 Task: Find connections with filter location Barika with filter topic #Entrepreneurwith filter profile language English with filter current company Punj Lloyd Limited with filter school Vignan's University with filter industry Zoos and Botanical Gardens with filter service category Nature Photography with filter keywords title Motion Picture Director
Action: Mouse moved to (507, 65)
Screenshot: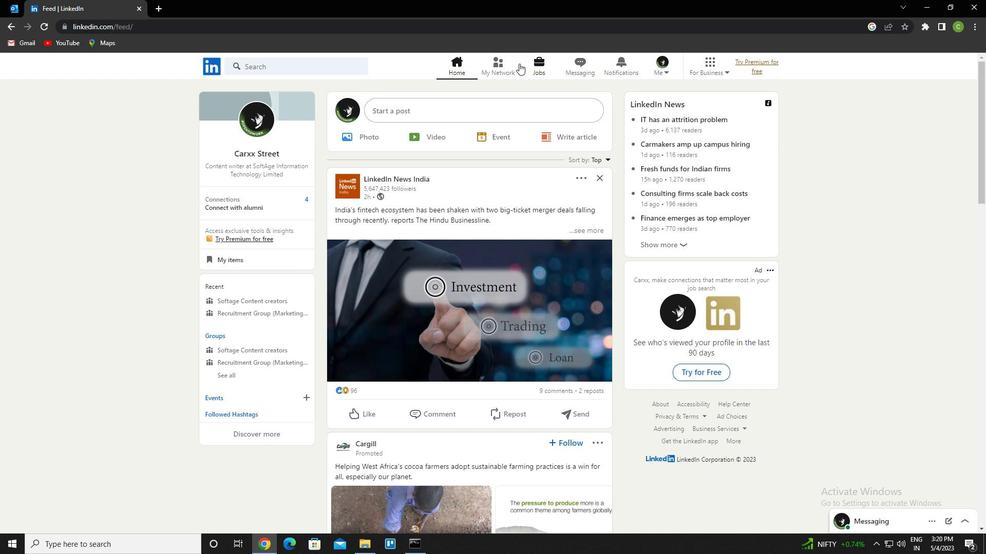 
Action: Mouse pressed left at (507, 65)
Screenshot: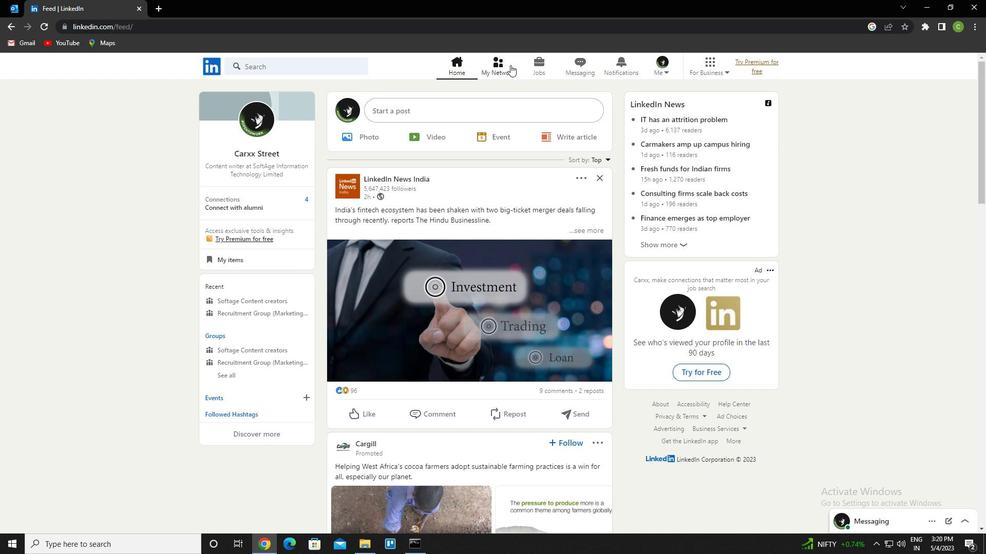 
Action: Mouse moved to (272, 128)
Screenshot: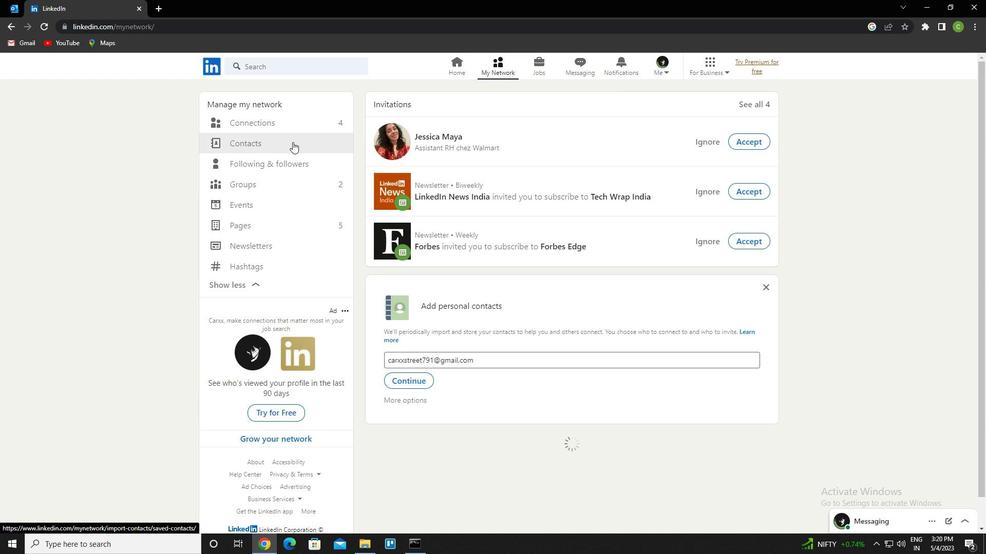 
Action: Mouse pressed left at (272, 128)
Screenshot: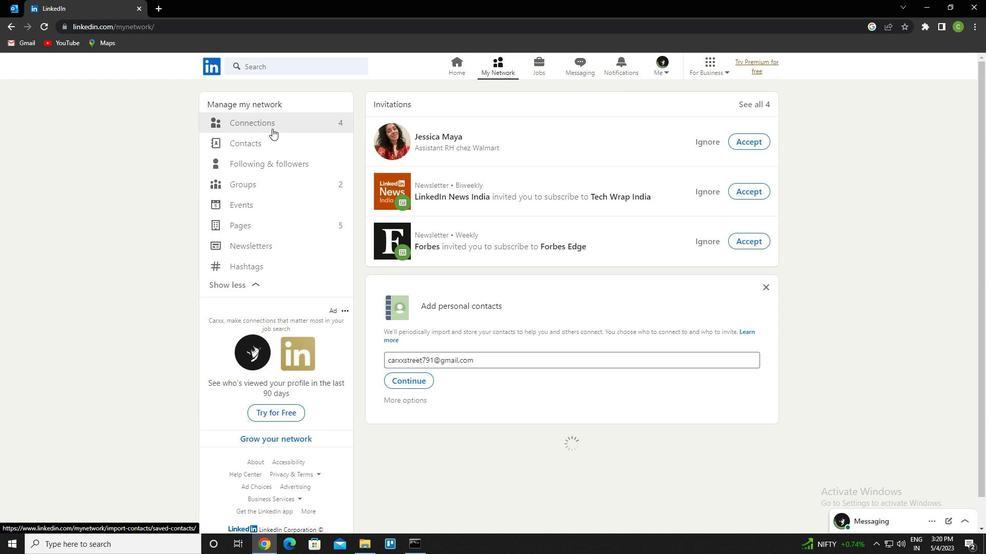 
Action: Mouse moved to (281, 129)
Screenshot: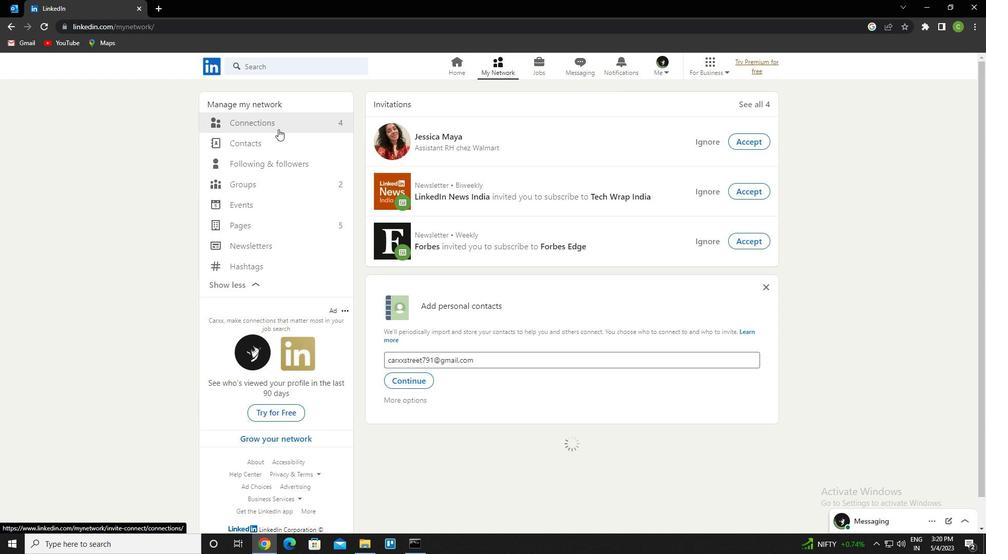 
Action: Mouse pressed left at (281, 129)
Screenshot: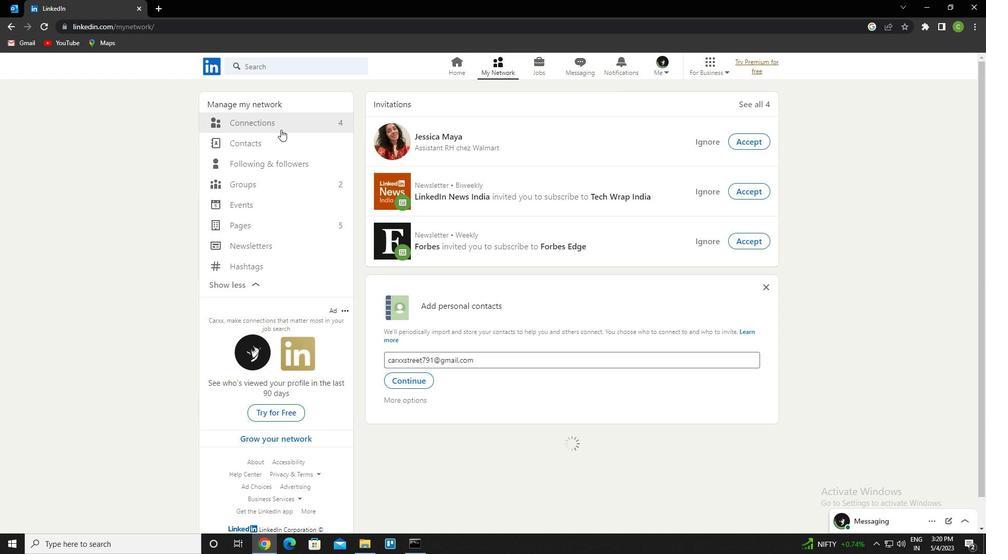 
Action: Mouse moved to (317, 129)
Screenshot: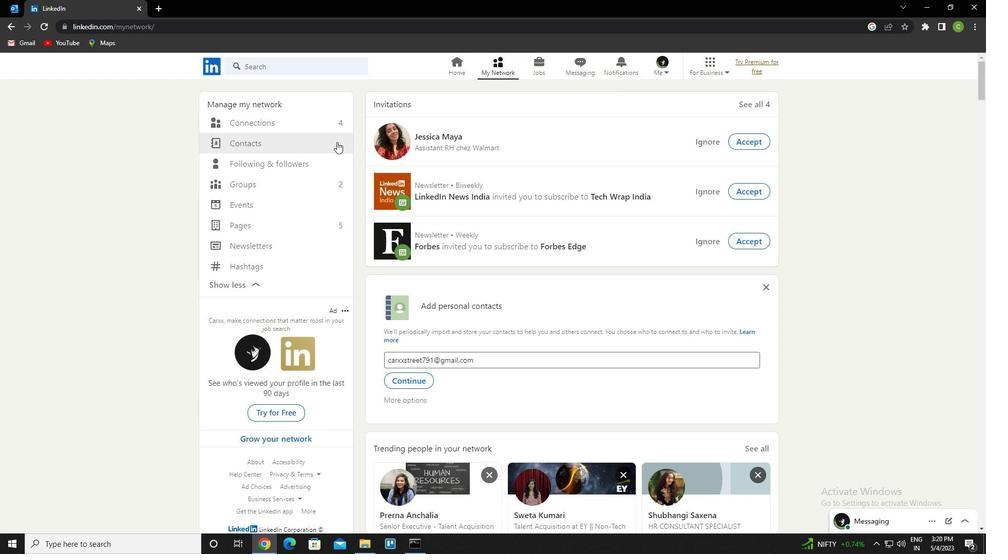 
Action: Mouse pressed left at (317, 129)
Screenshot: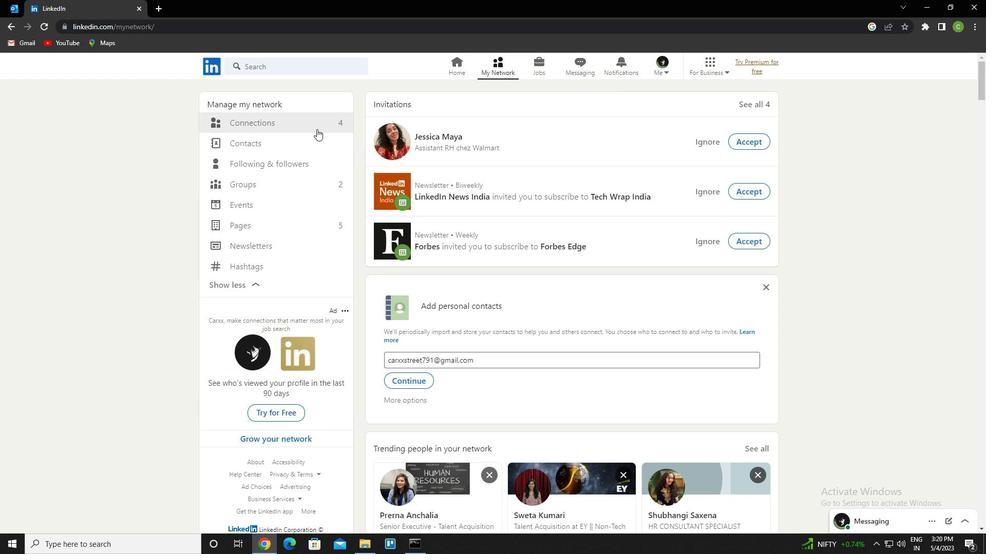 
Action: Mouse moved to (322, 127)
Screenshot: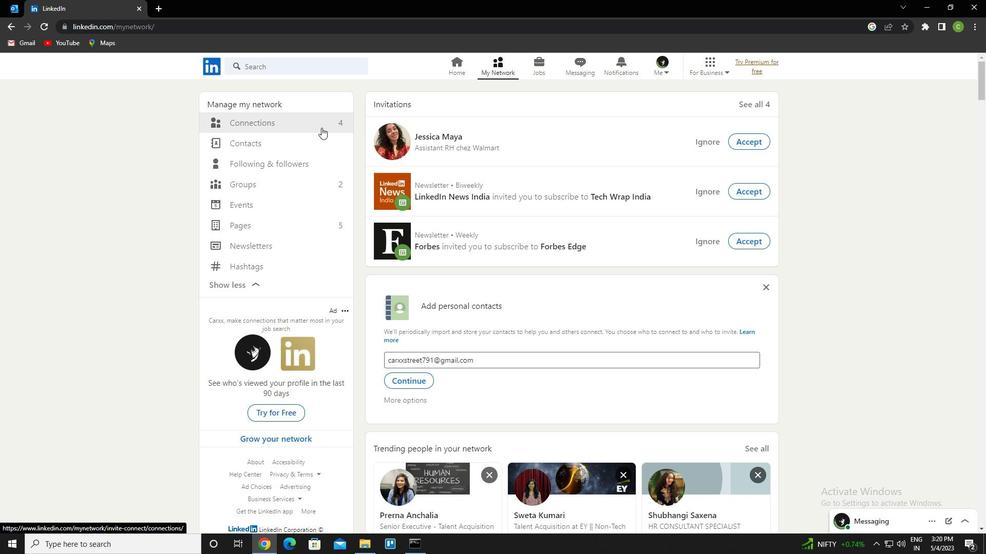 
Action: Mouse pressed left at (322, 127)
Screenshot: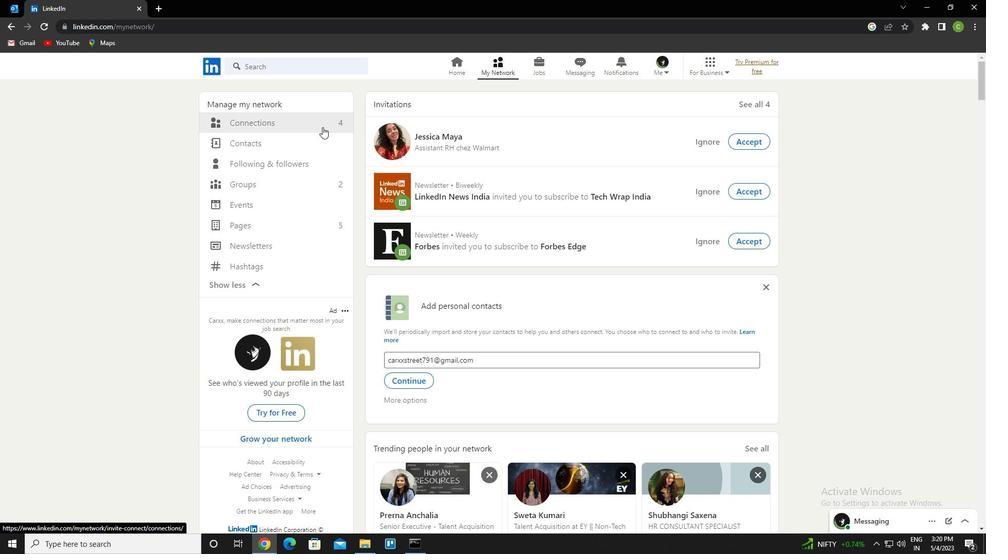 
Action: Mouse moved to (586, 128)
Screenshot: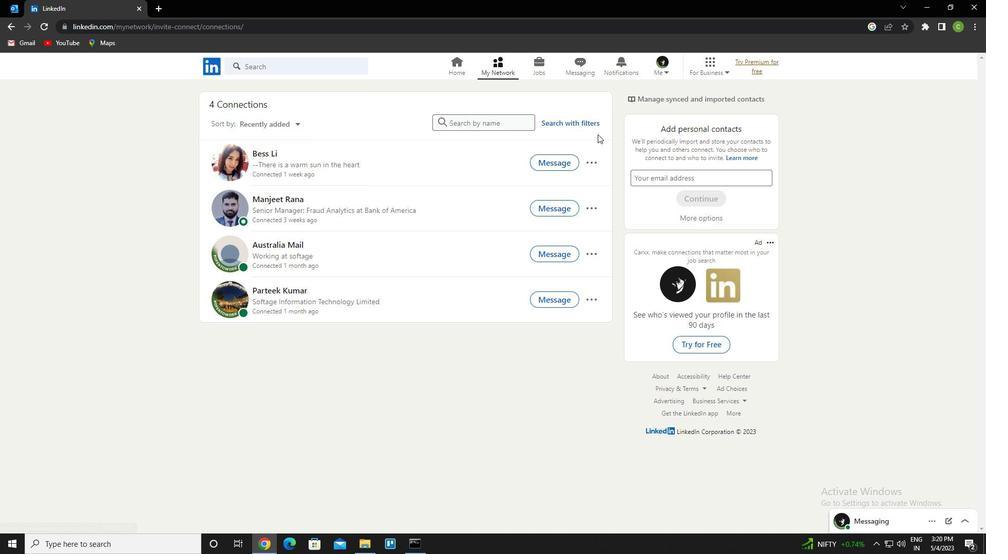 
Action: Mouse pressed left at (586, 128)
Screenshot: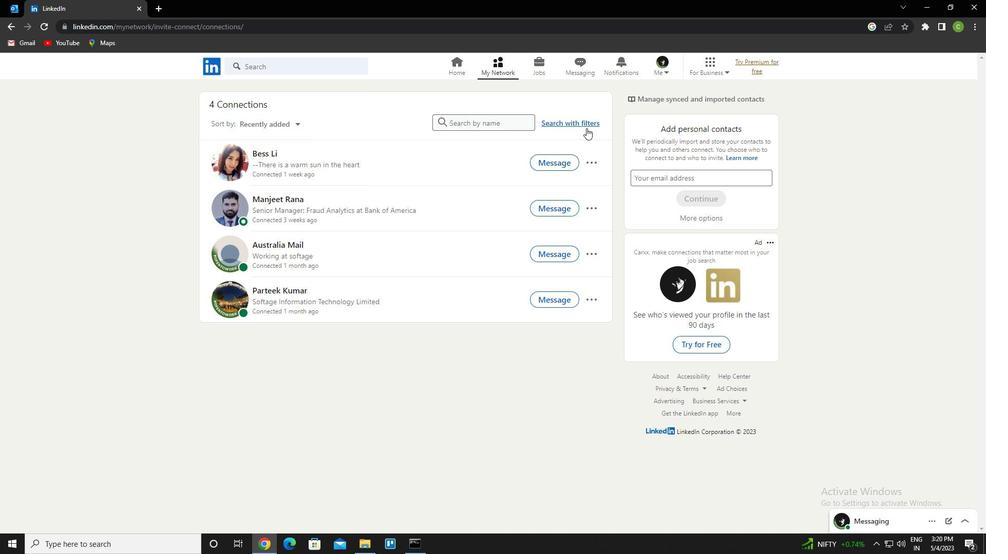 
Action: Mouse moved to (529, 97)
Screenshot: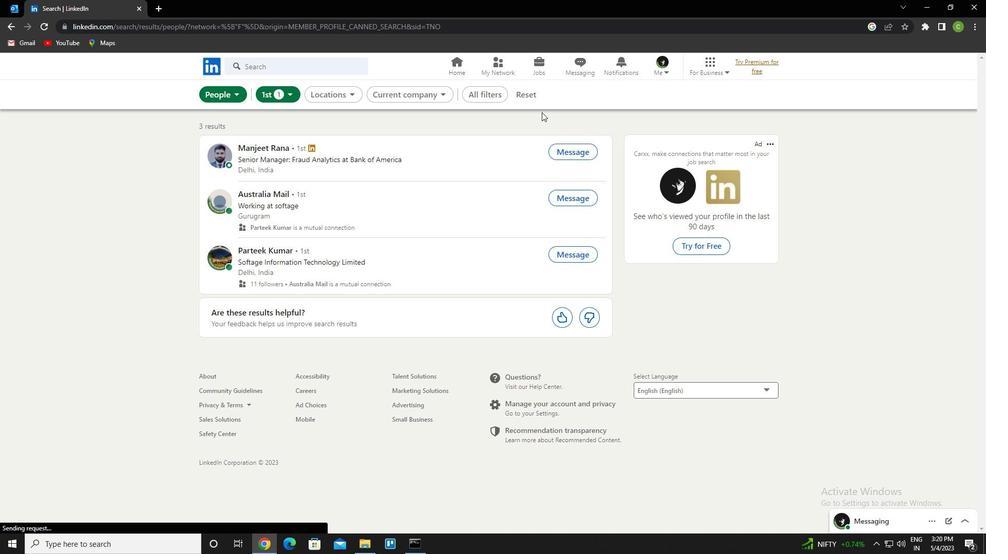 
Action: Mouse pressed left at (529, 97)
Screenshot: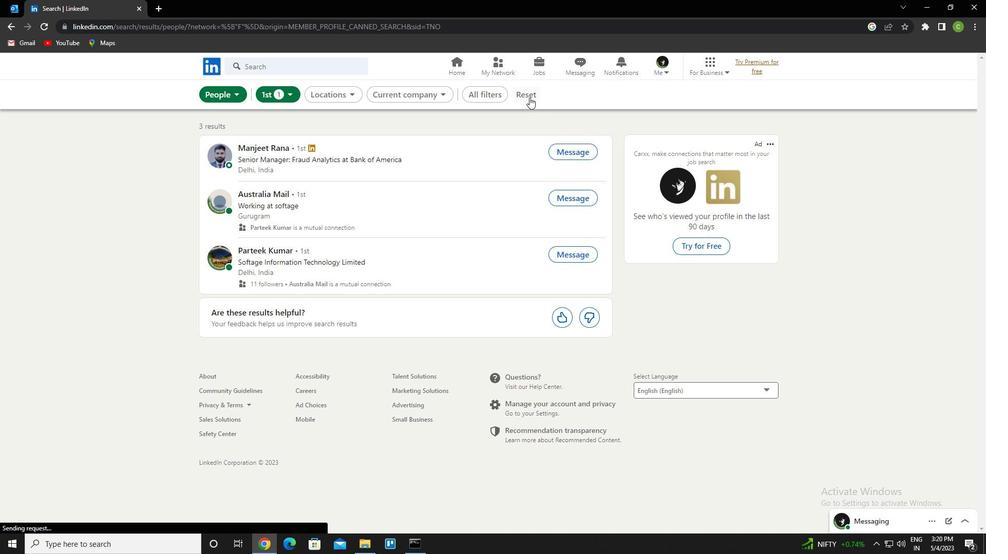 
Action: Mouse moved to (519, 100)
Screenshot: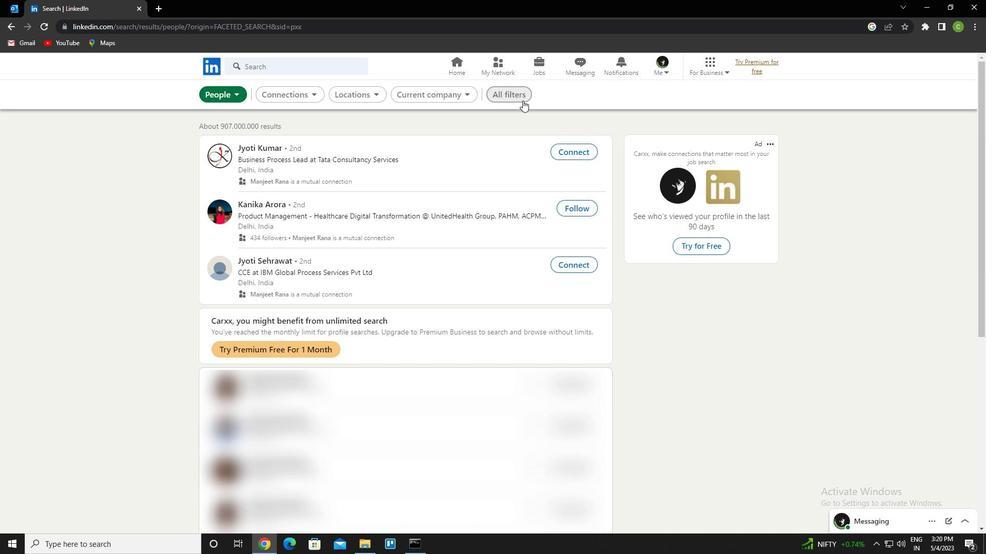 
Action: Mouse pressed left at (519, 100)
Screenshot: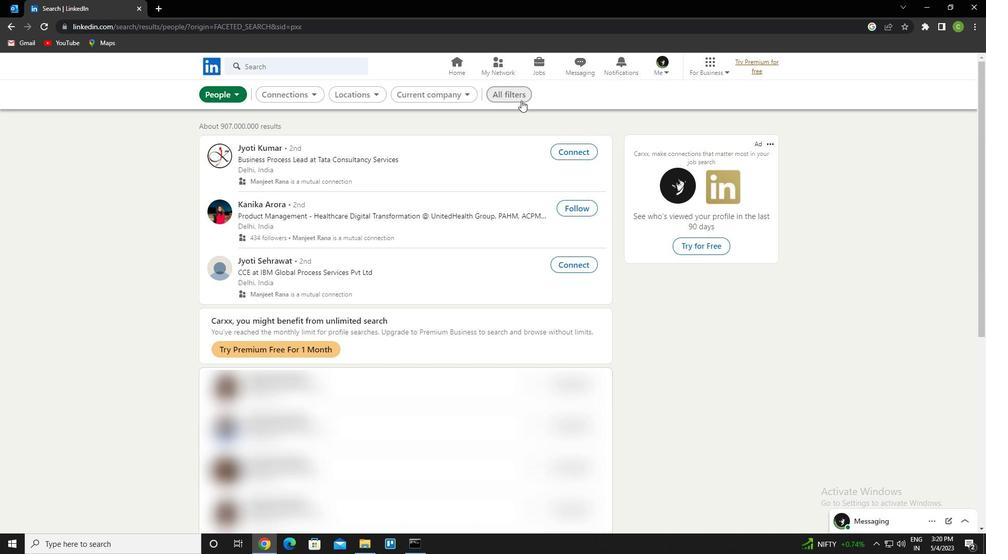 
Action: Mouse moved to (778, 263)
Screenshot: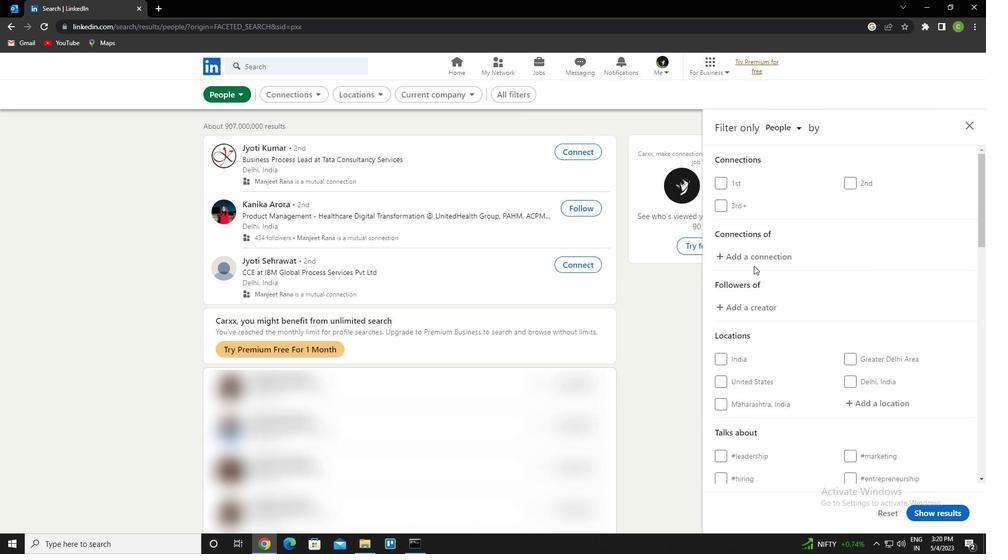 
Action: Mouse scrolled (778, 263) with delta (0, 0)
Screenshot: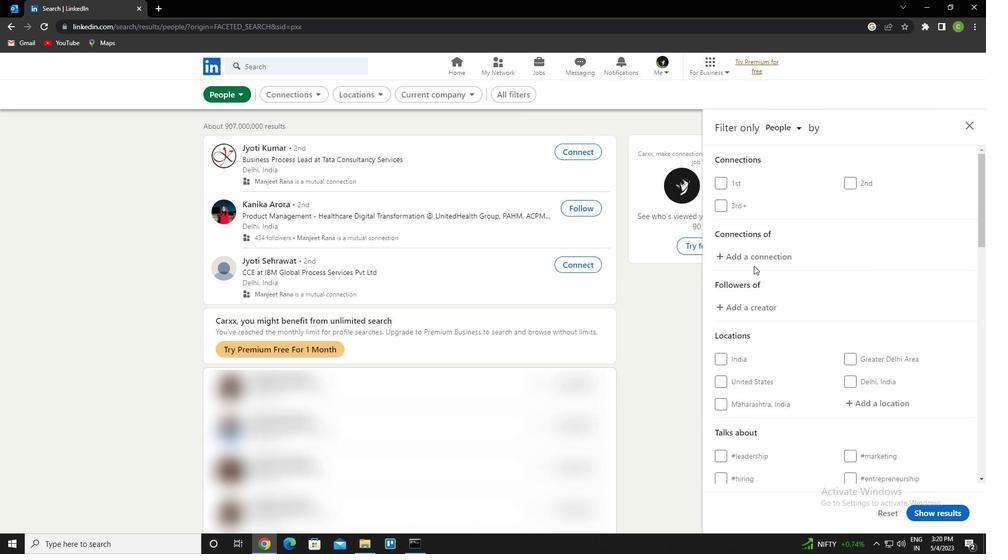 
Action: Mouse moved to (781, 262)
Screenshot: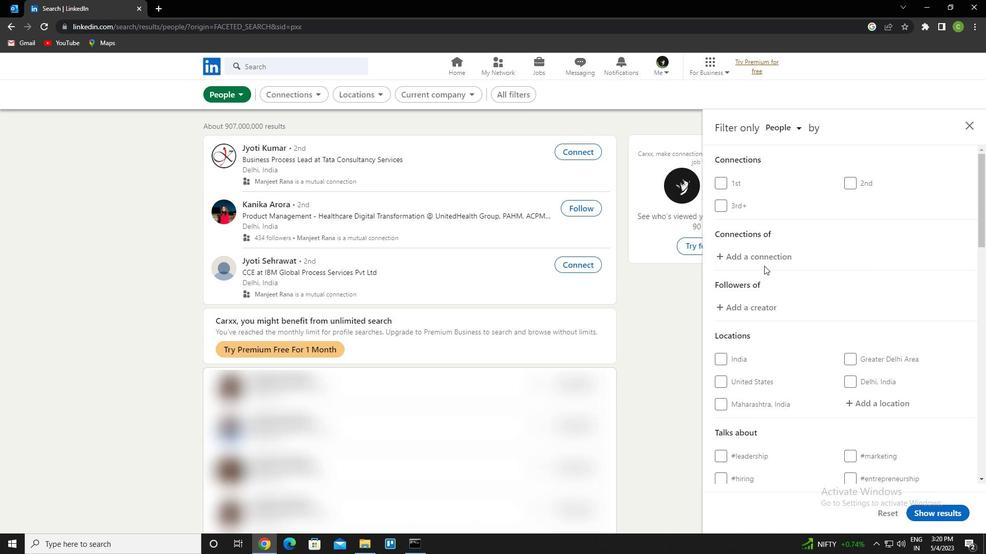 
Action: Mouse scrolled (781, 261) with delta (0, 0)
Screenshot: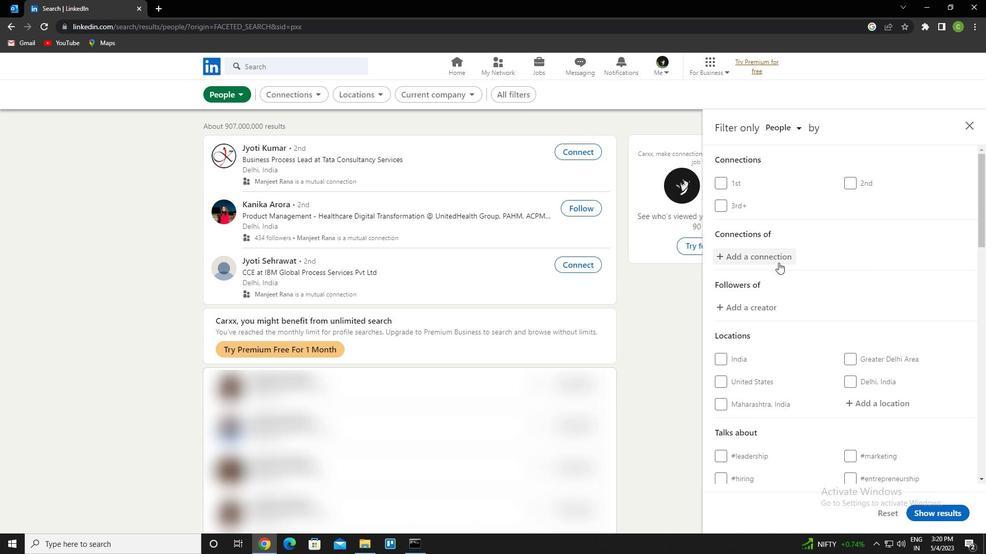 
Action: Mouse moved to (897, 301)
Screenshot: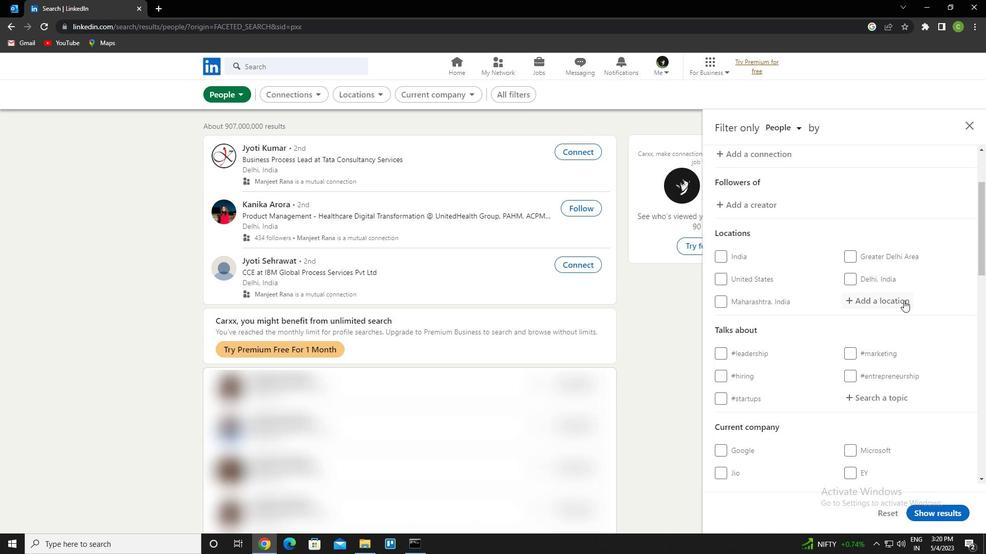 
Action: Mouse pressed left at (897, 301)
Screenshot: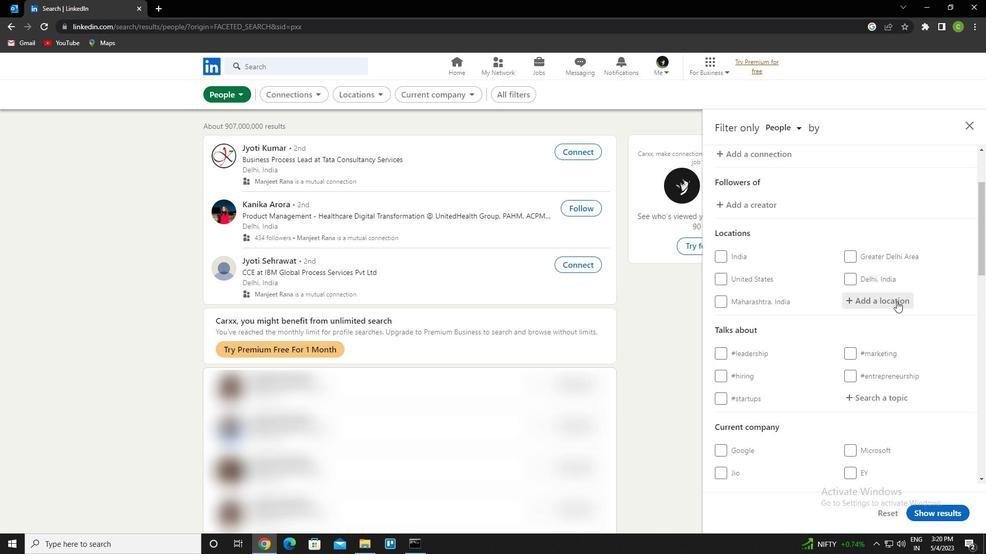 
Action: Key pressed <Key.caps_lock>b<Key.caps_lock>arika<Key.down><Key.enter>
Screenshot: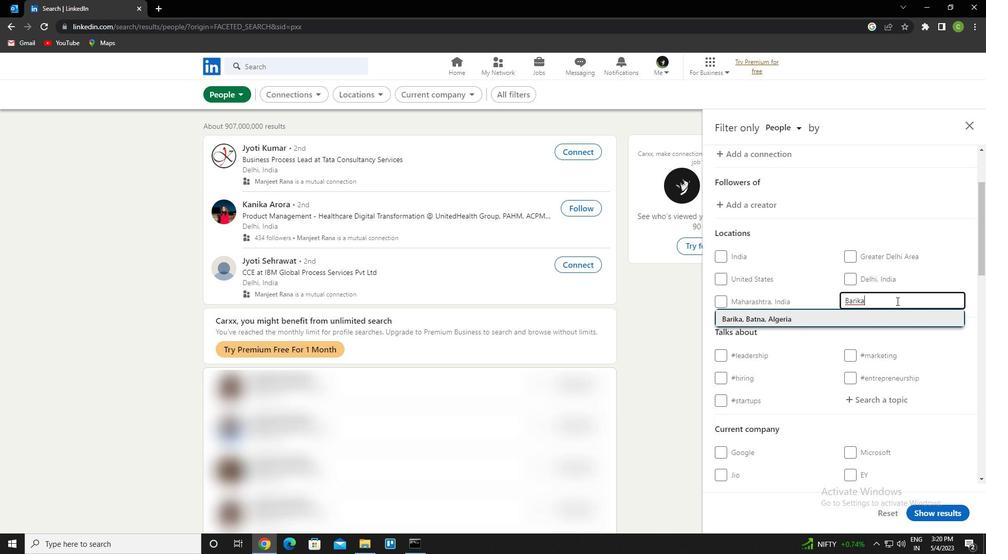 
Action: Mouse moved to (902, 304)
Screenshot: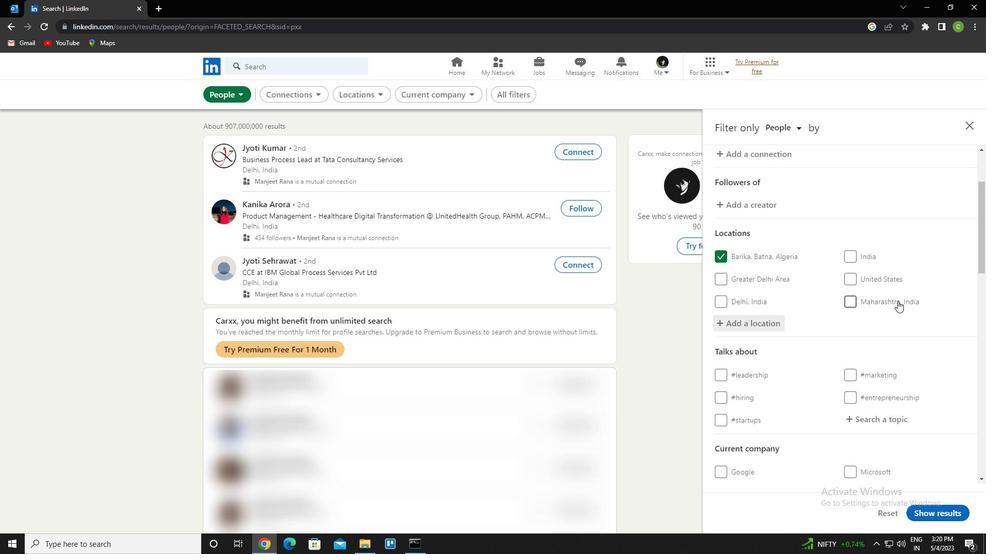 
Action: Mouse scrolled (902, 303) with delta (0, 0)
Screenshot: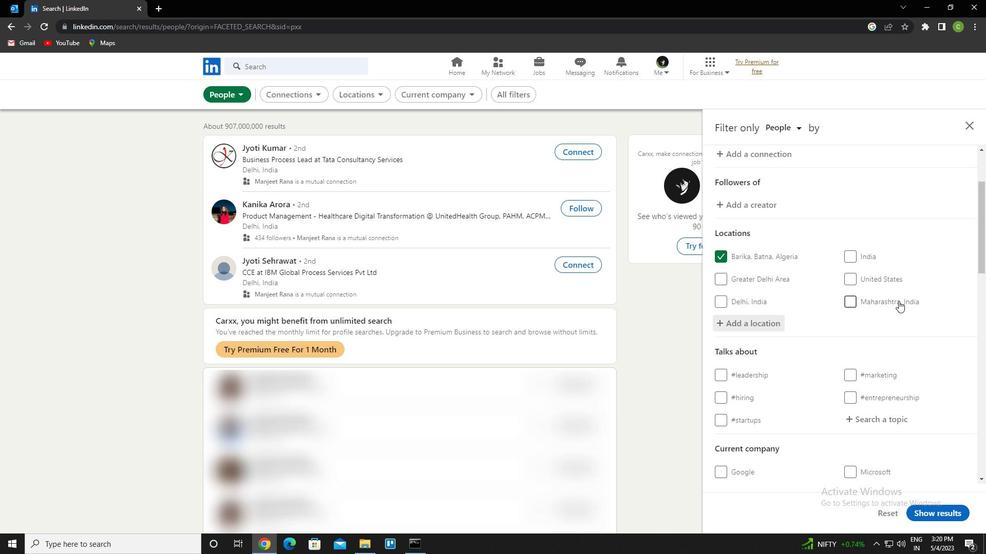 
Action: Mouse scrolled (902, 303) with delta (0, 0)
Screenshot: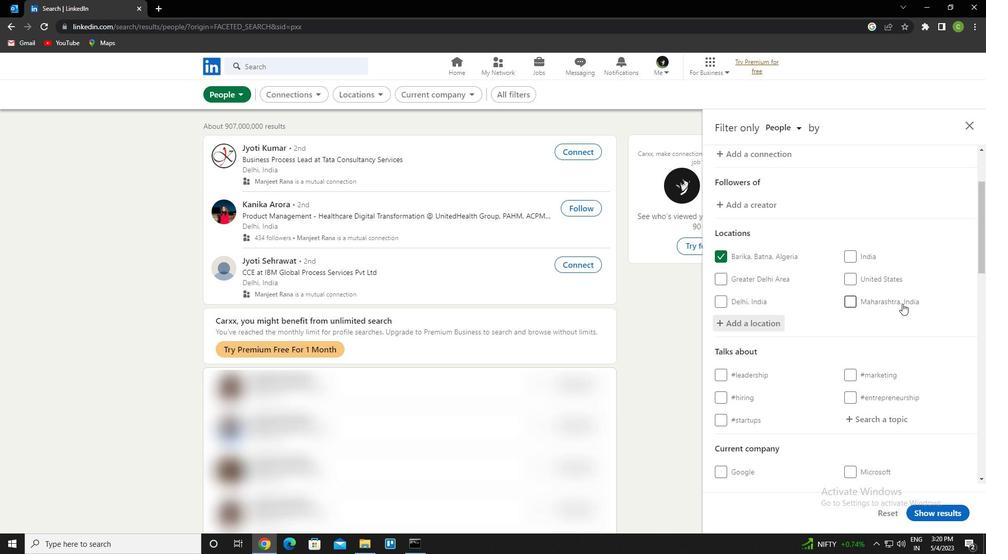 
Action: Mouse moved to (888, 313)
Screenshot: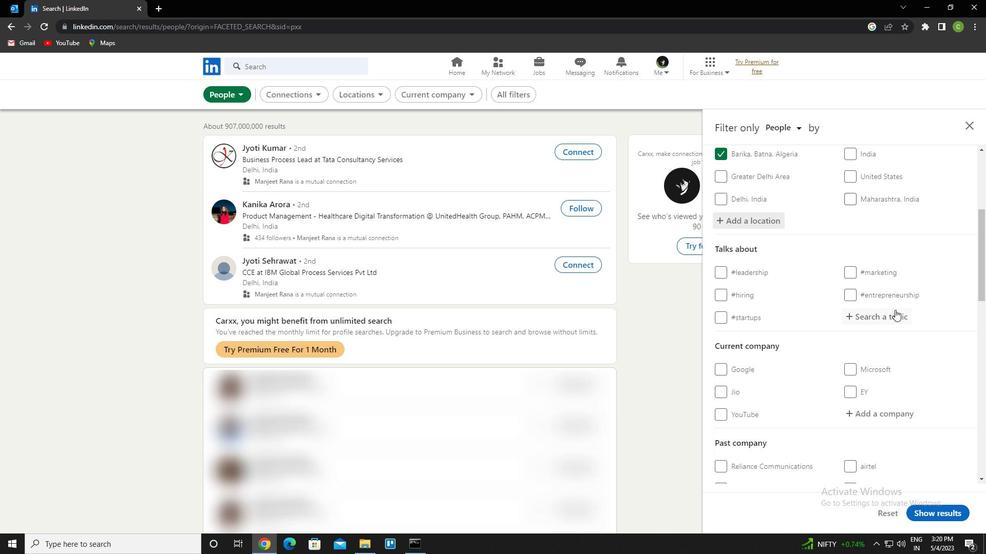 
Action: Mouse pressed left at (888, 313)
Screenshot: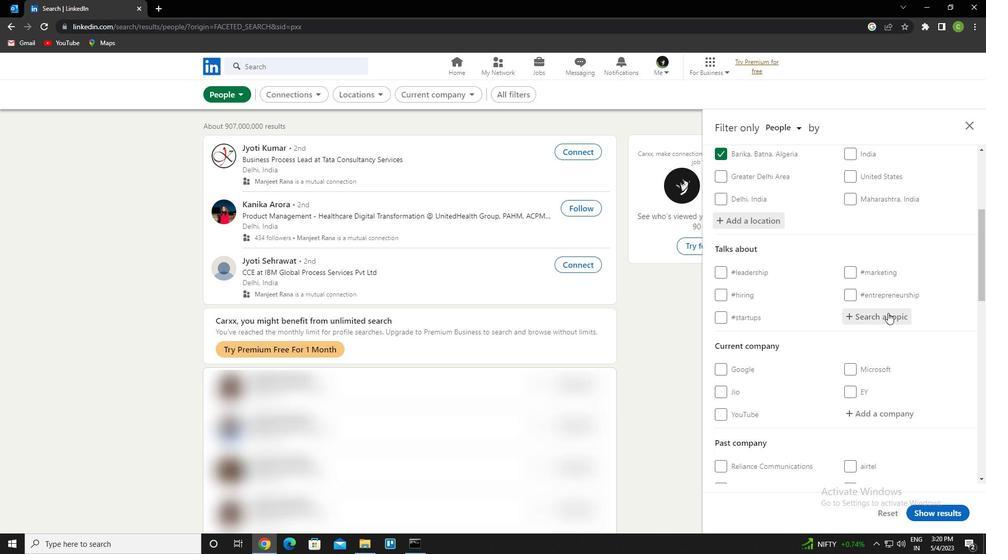 
Action: Key pressed entrepreneur<Key.down><Key.enter>
Screenshot: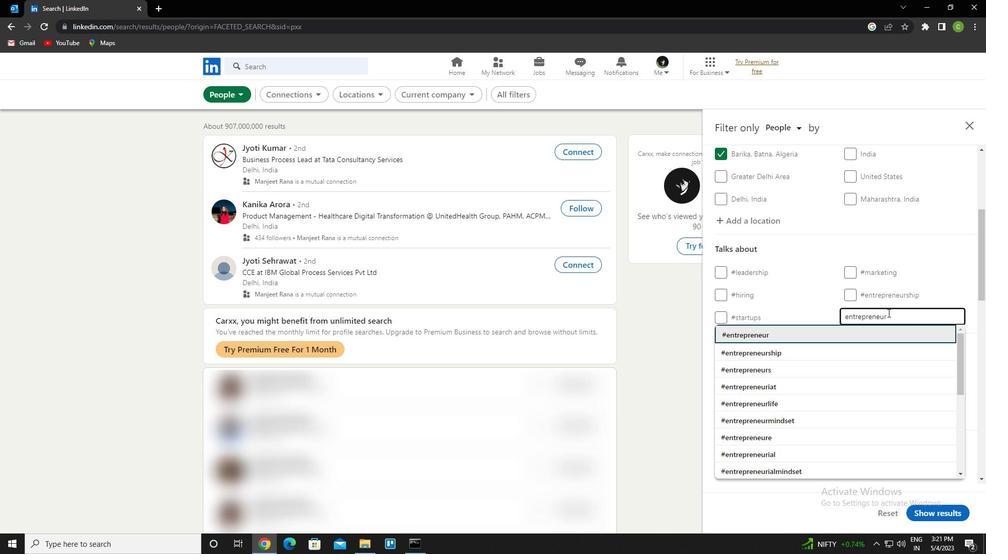 
Action: Mouse scrolled (888, 312) with delta (0, 0)
Screenshot: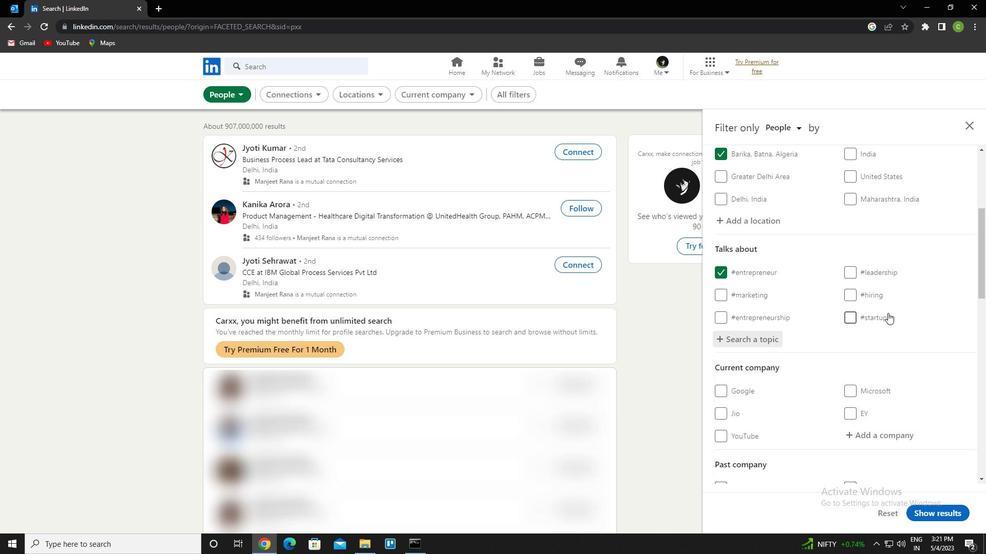 
Action: Mouse scrolled (888, 312) with delta (0, 0)
Screenshot: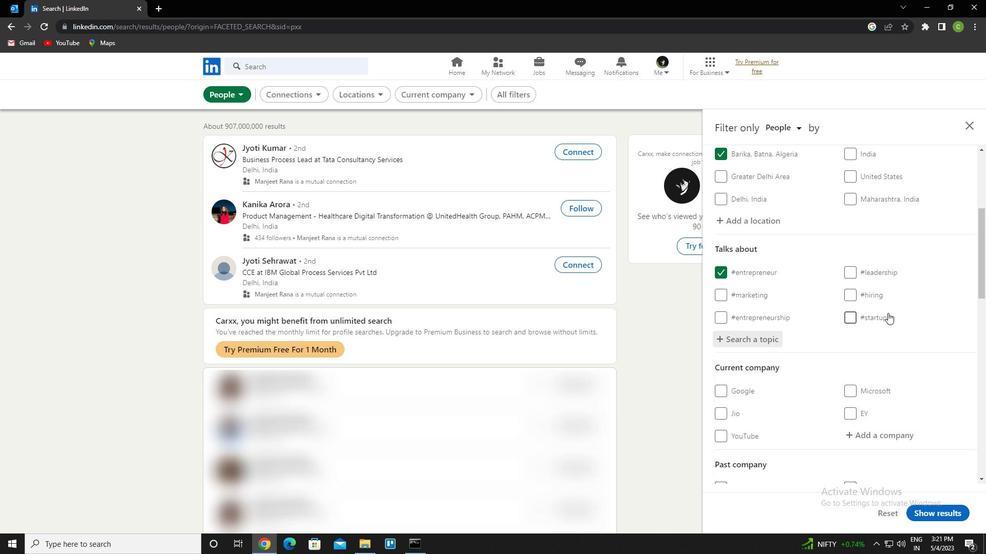 
Action: Mouse scrolled (888, 312) with delta (0, 0)
Screenshot: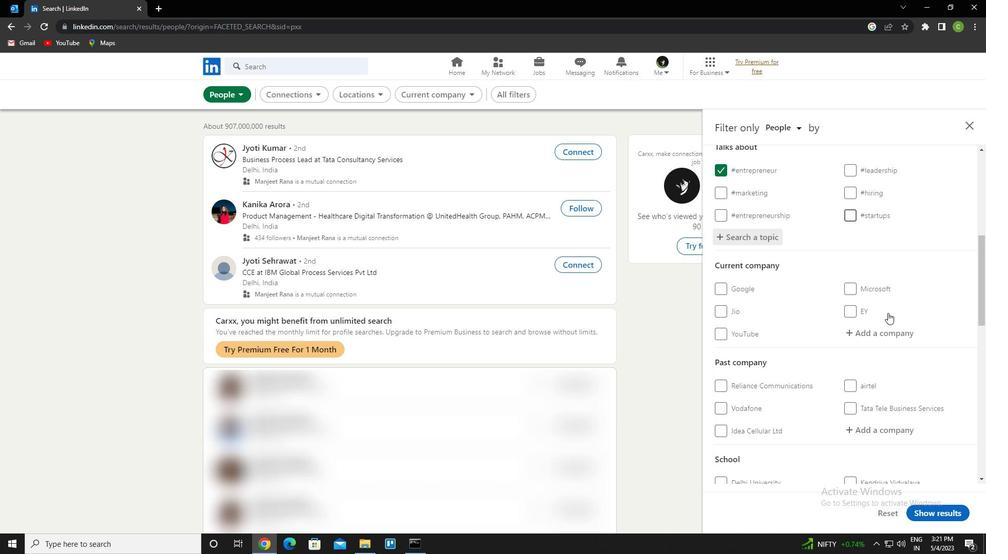 
Action: Mouse moved to (889, 315)
Screenshot: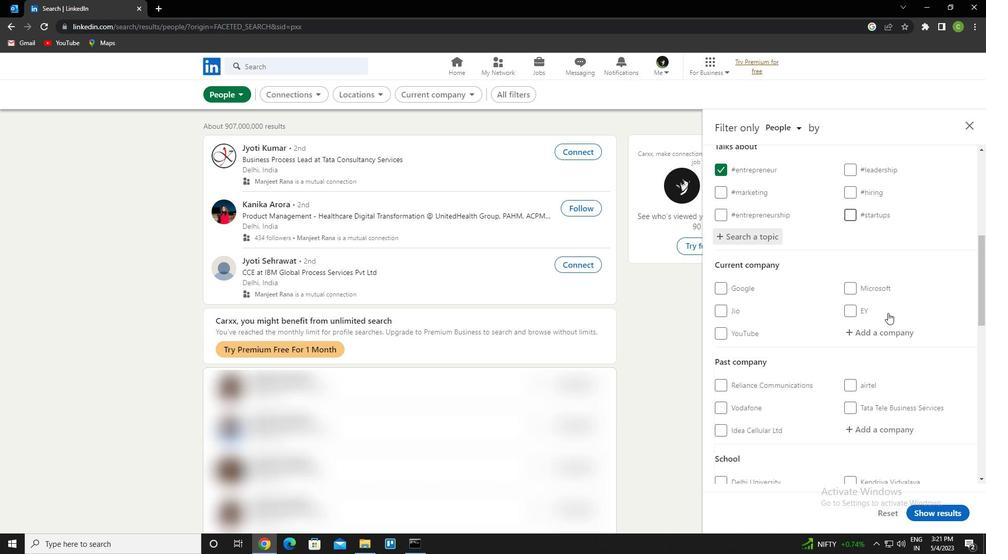 
Action: Mouse scrolled (889, 314) with delta (0, 0)
Screenshot: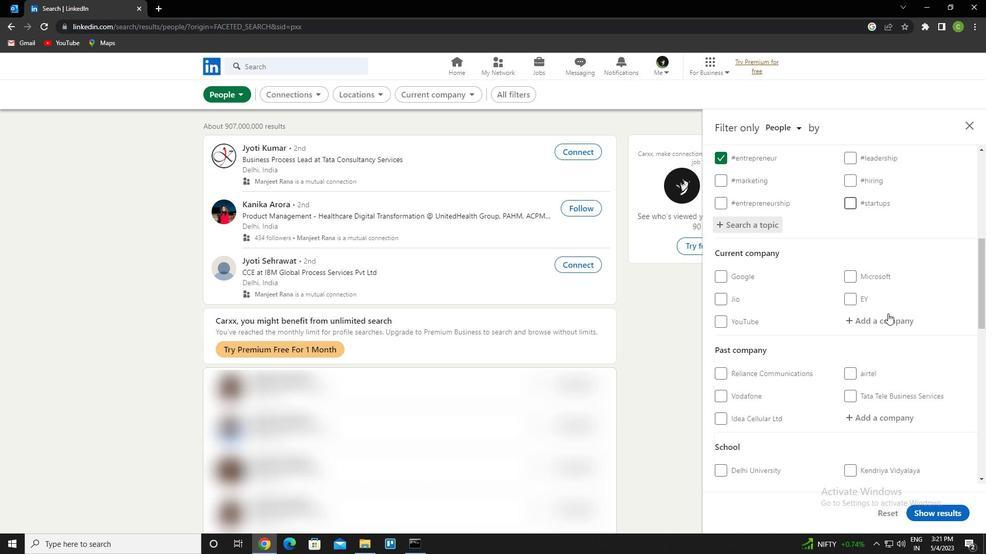 
Action: Mouse moved to (885, 316)
Screenshot: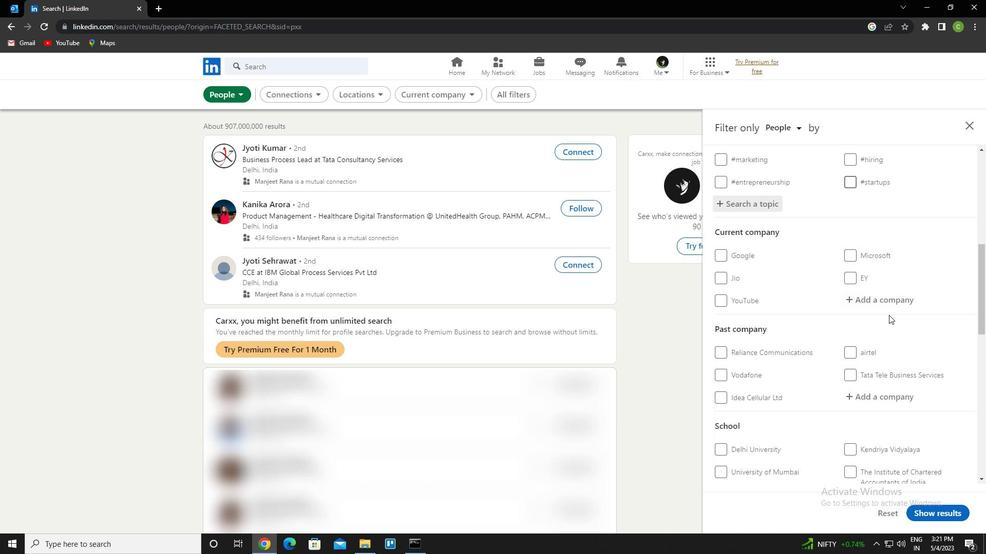 
Action: Mouse scrolled (885, 316) with delta (0, 0)
Screenshot: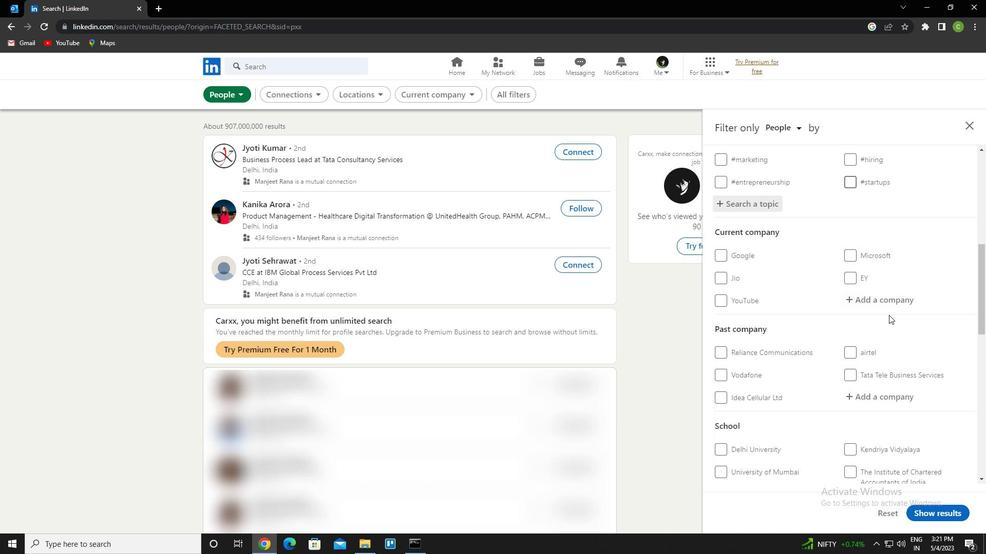 
Action: Mouse moved to (883, 316)
Screenshot: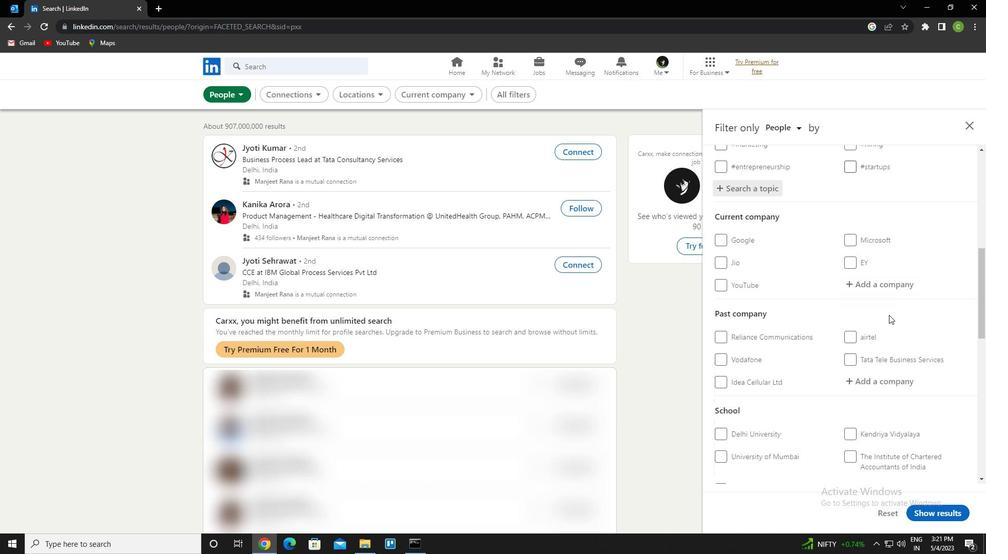 
Action: Mouse scrolled (883, 316) with delta (0, 0)
Screenshot: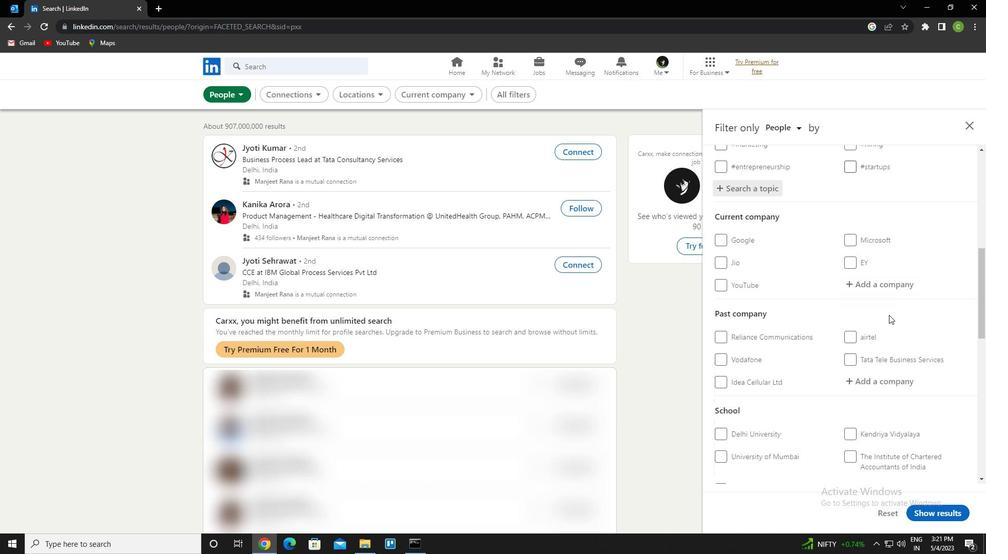 
Action: Mouse moved to (879, 313)
Screenshot: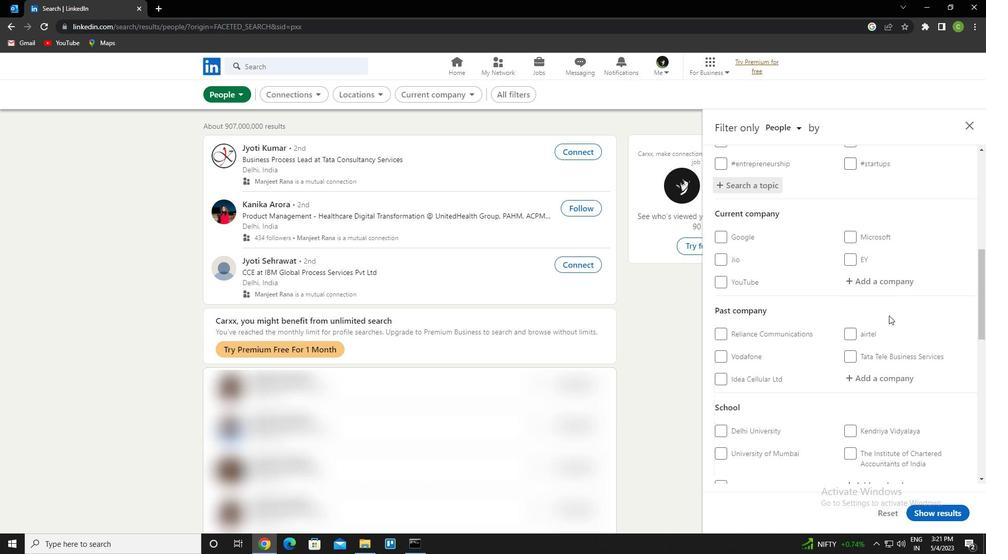 
Action: Mouse scrolled (879, 312) with delta (0, 0)
Screenshot: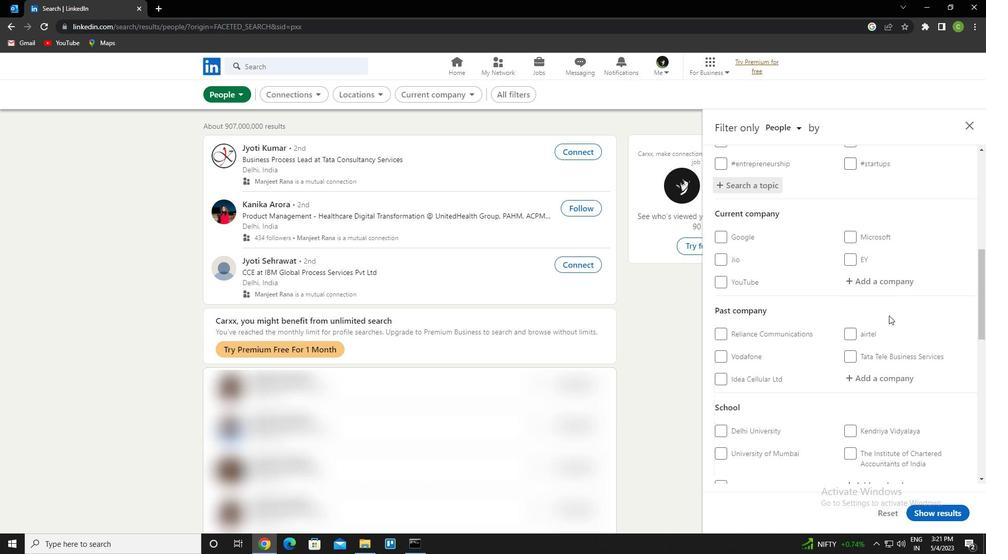 
Action: Mouse moved to (877, 310)
Screenshot: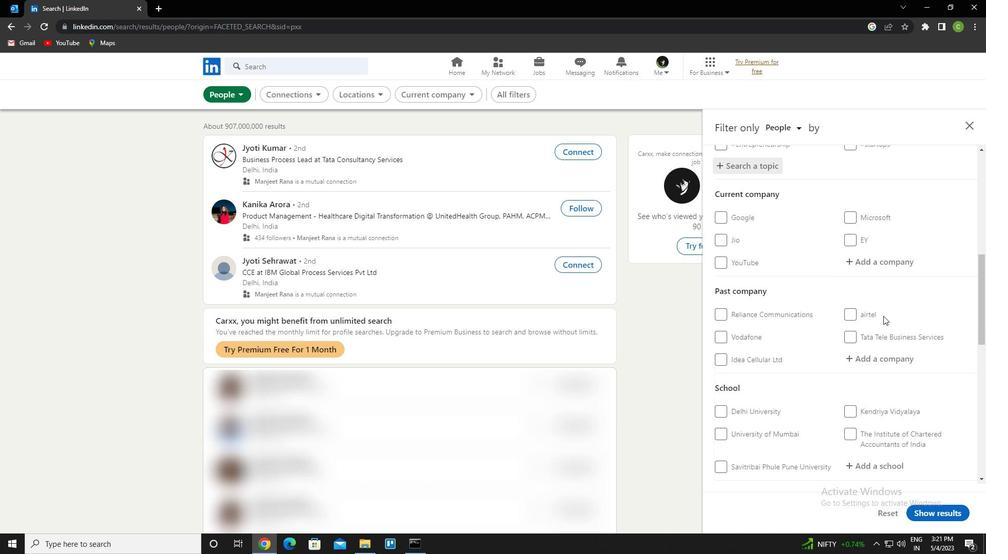 
Action: Mouse scrolled (877, 310) with delta (0, 0)
Screenshot: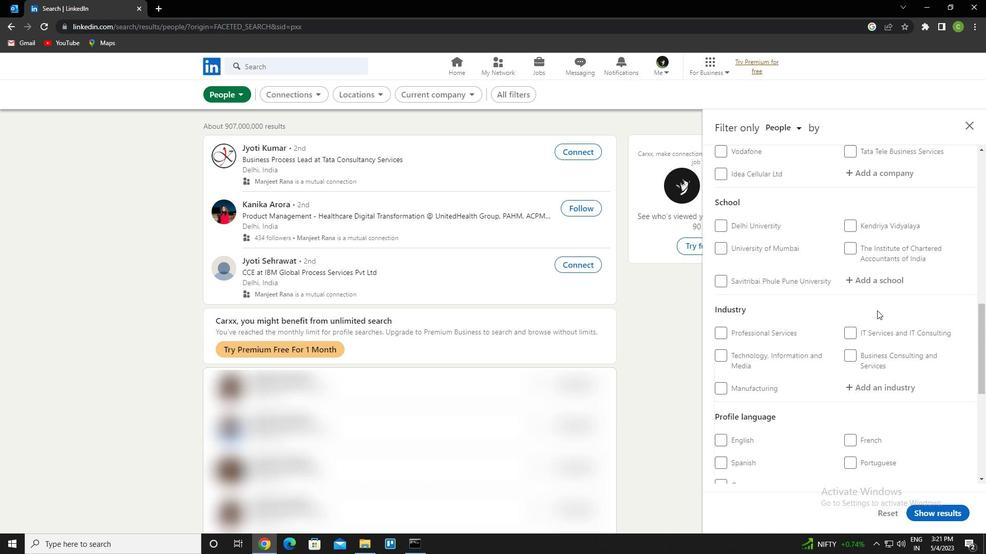 
Action: Mouse scrolled (877, 310) with delta (0, 0)
Screenshot: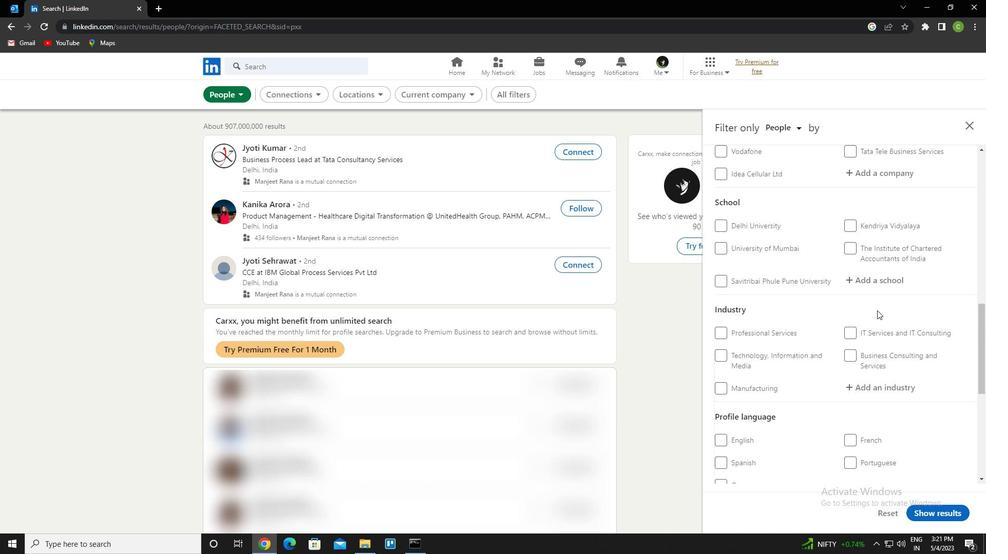 
Action: Mouse moved to (721, 340)
Screenshot: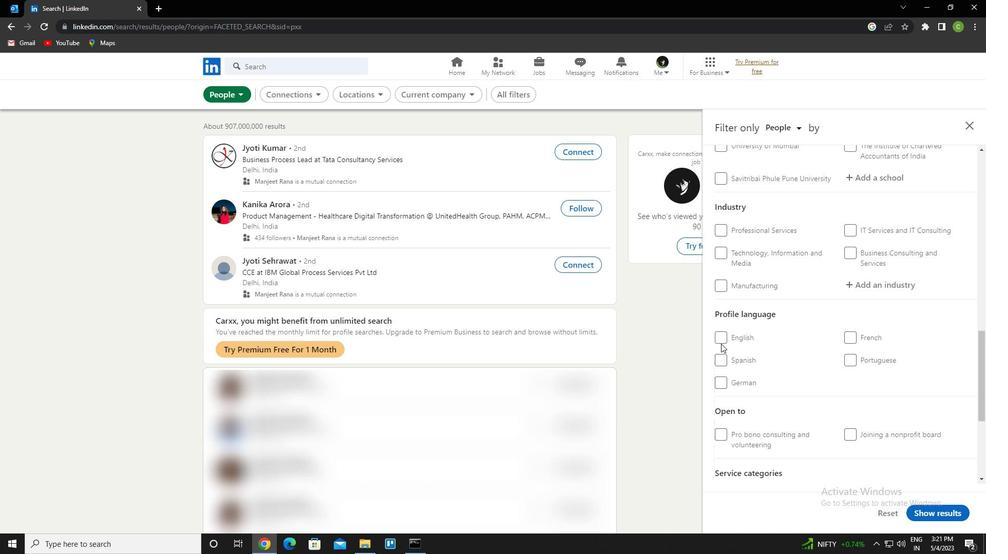 
Action: Mouse pressed left at (721, 340)
Screenshot: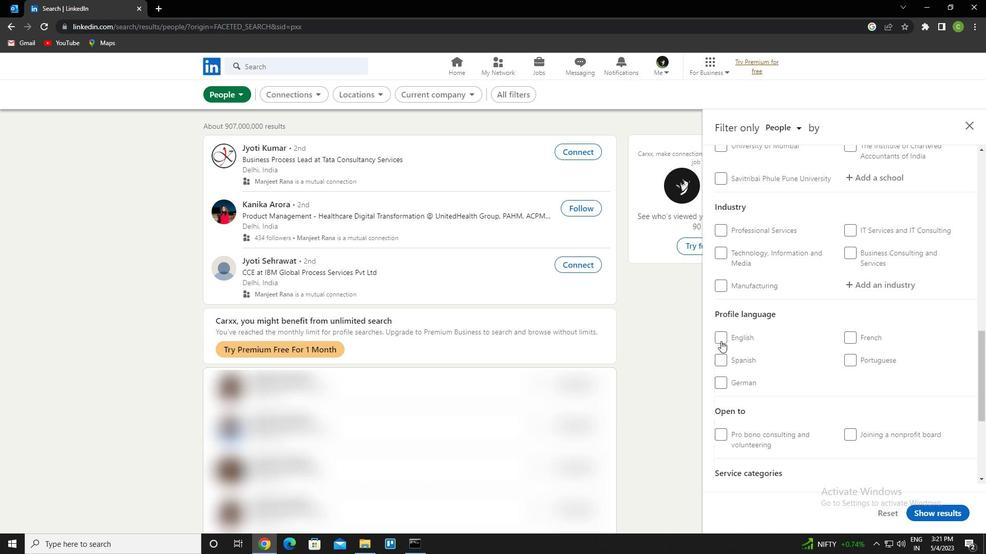 
Action: Mouse moved to (845, 329)
Screenshot: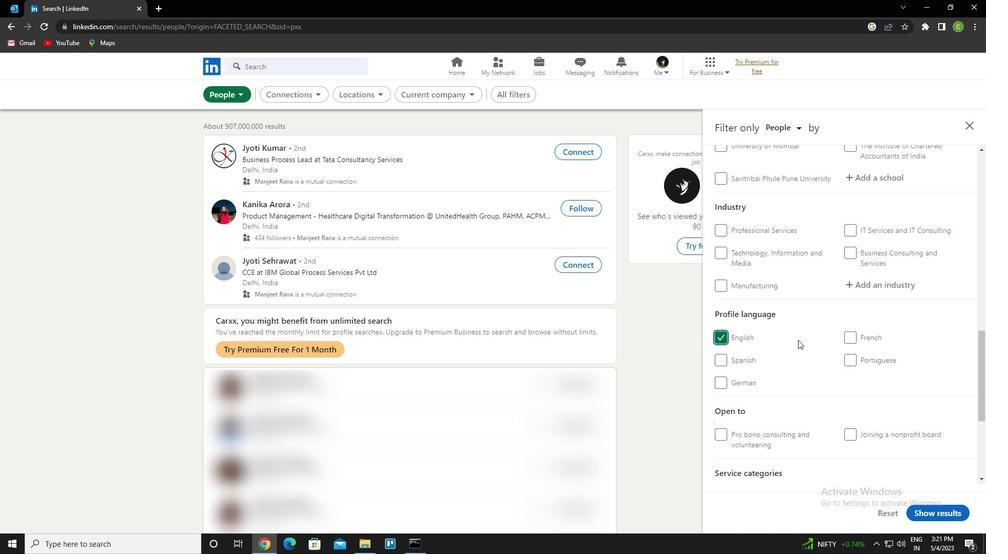 
Action: Mouse scrolled (845, 329) with delta (0, 0)
Screenshot: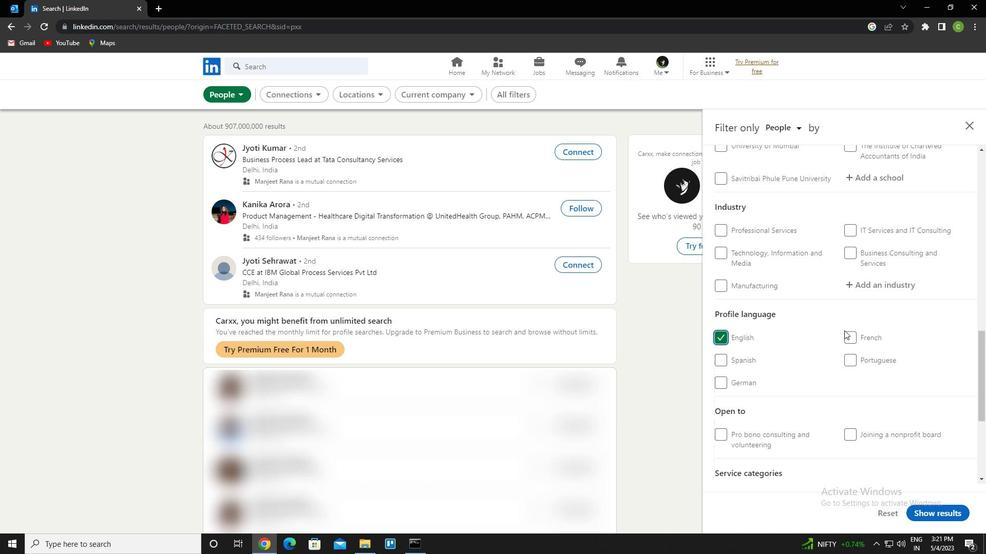 
Action: Mouse scrolled (845, 329) with delta (0, 0)
Screenshot: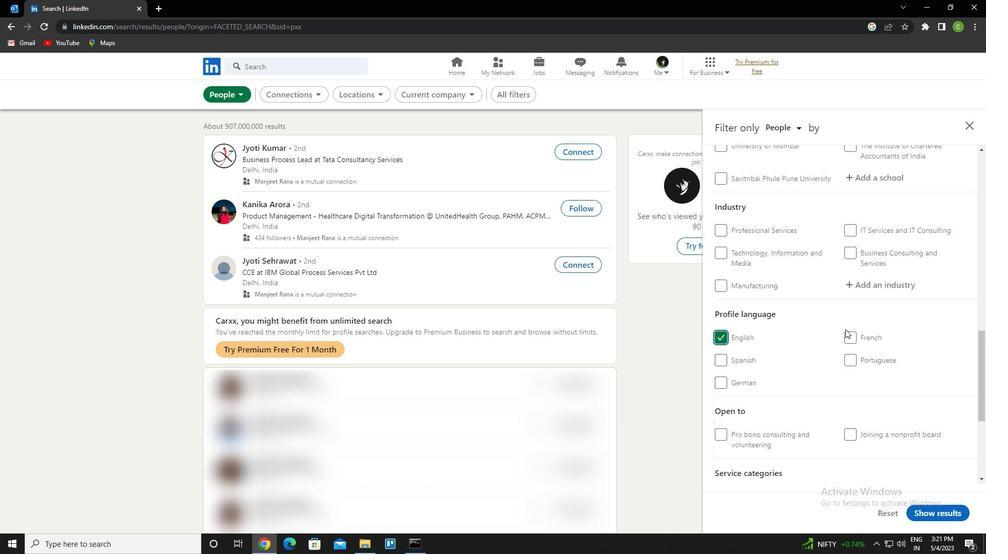 
Action: Mouse scrolled (845, 329) with delta (0, 0)
Screenshot: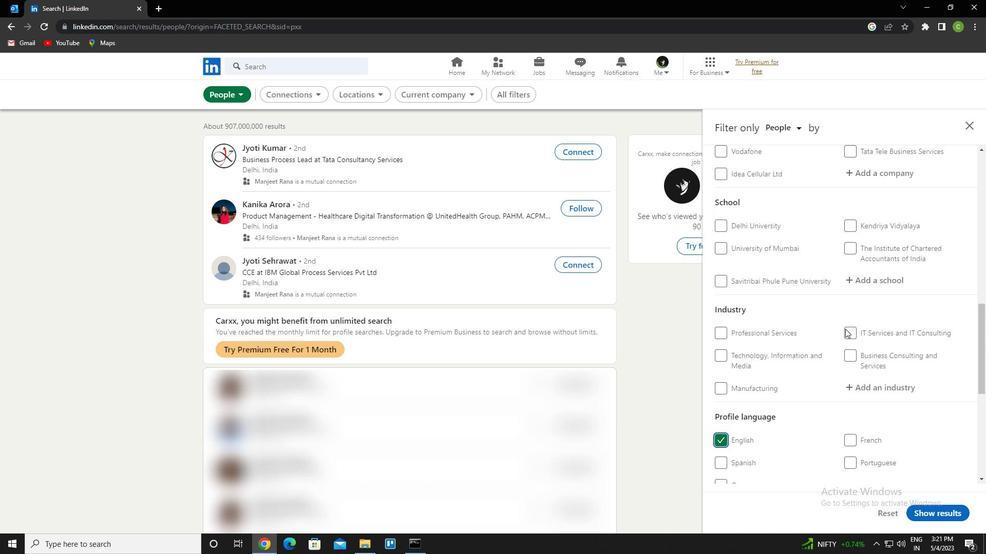 
Action: Mouse scrolled (845, 329) with delta (0, 0)
Screenshot: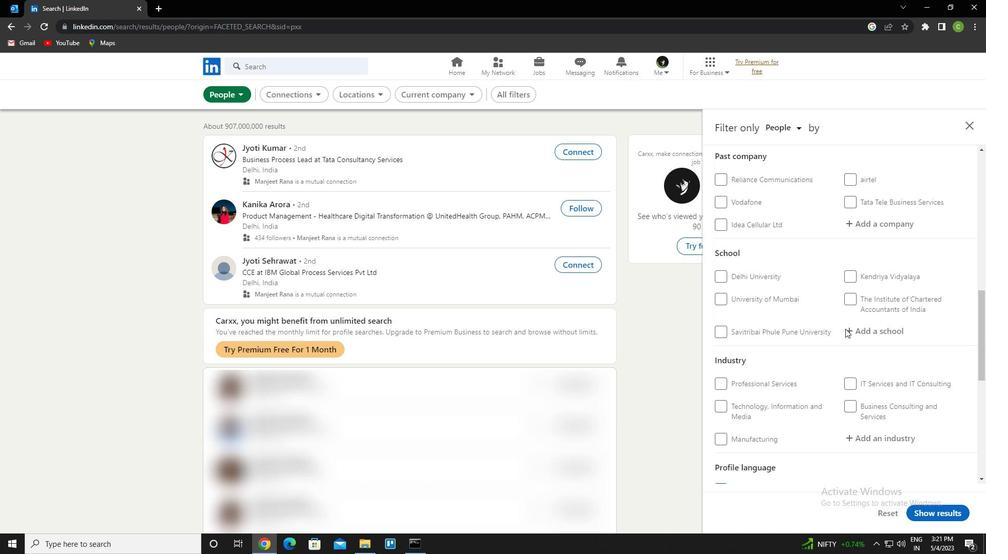 
Action: Mouse scrolled (845, 329) with delta (0, 0)
Screenshot: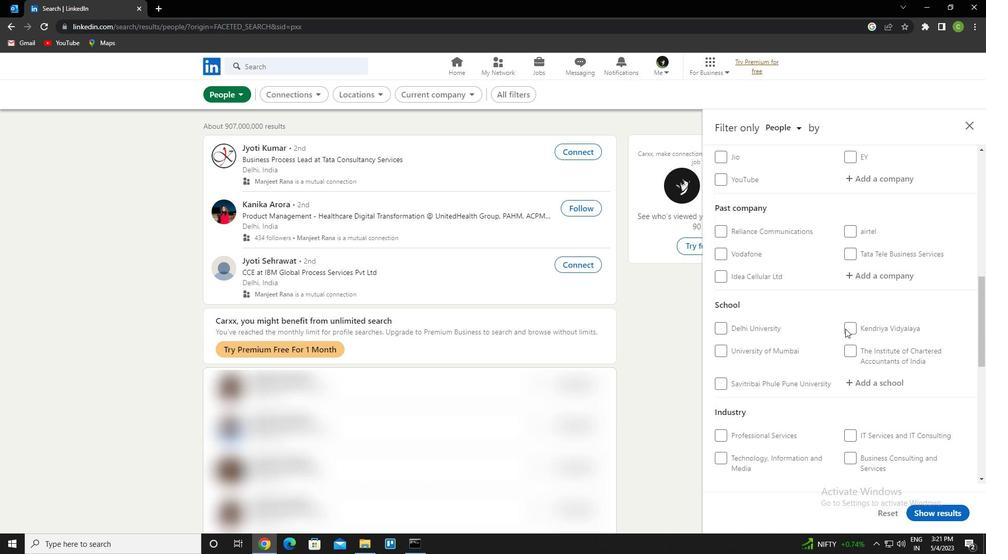 
Action: Mouse moved to (860, 234)
Screenshot: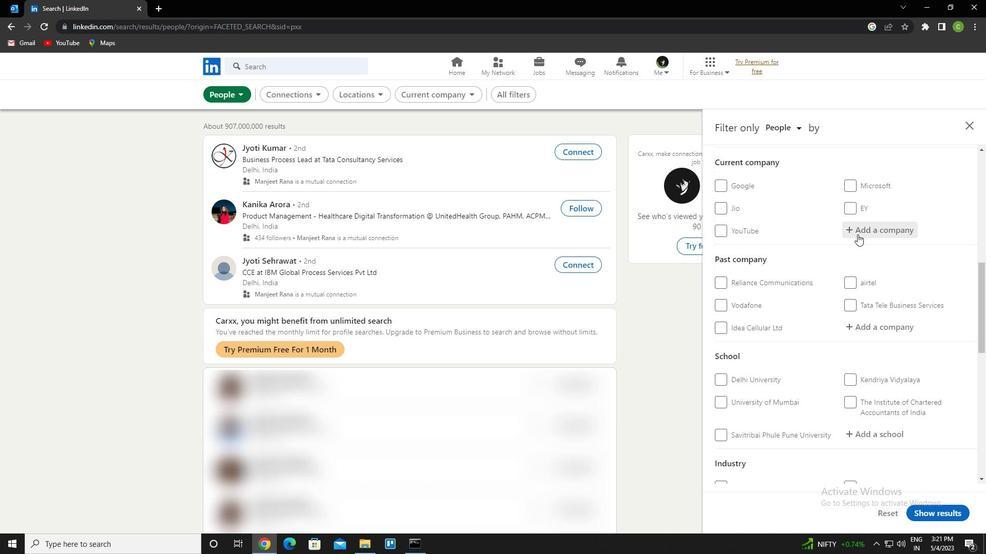 
Action: Mouse pressed left at (860, 234)
Screenshot: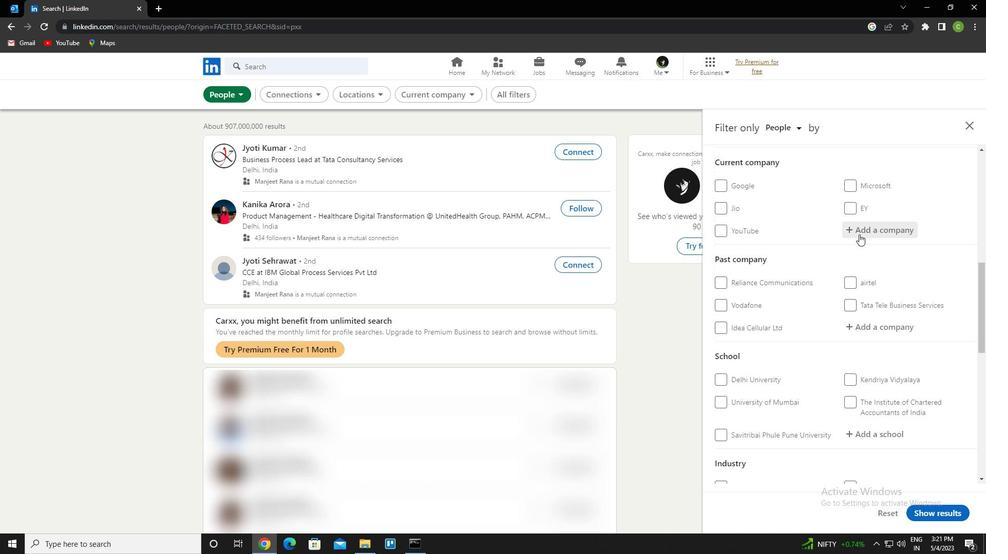 
Action: Mouse moved to (860, 233)
Screenshot: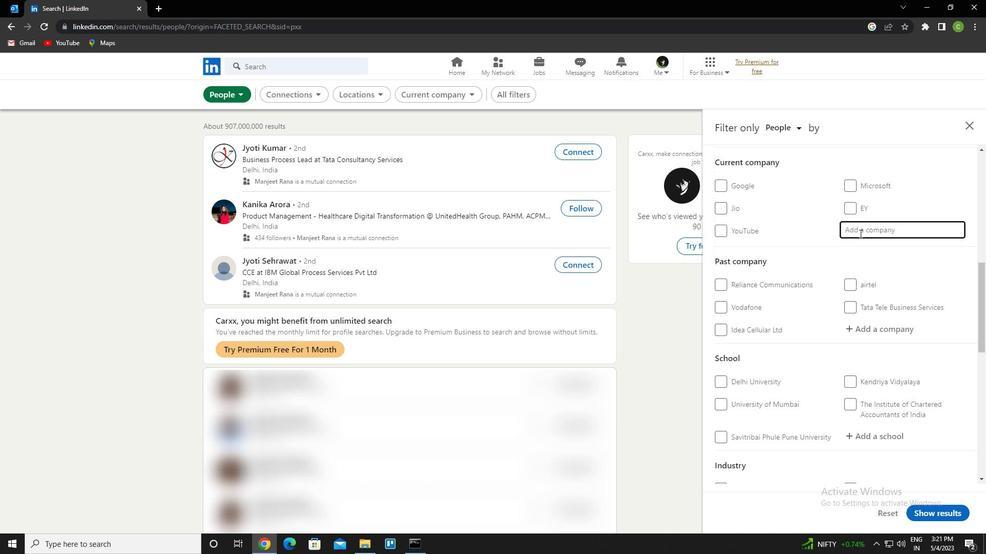 
Action: Key pressed <Key.caps_lock>p<Key.caps_lock>unj<Key.space>lloyd<Key.space>limited<Key.down><Key.enter>
Screenshot: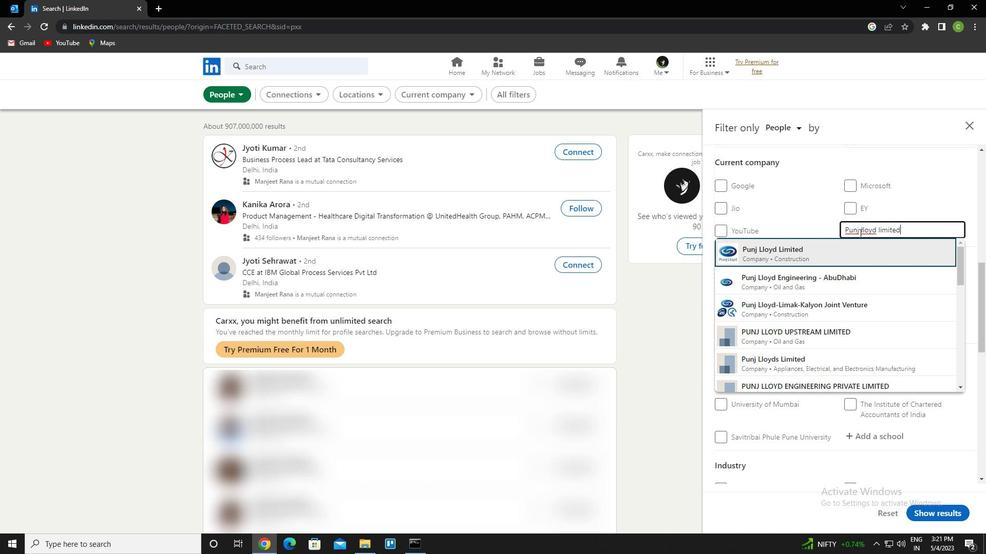 
Action: Mouse scrolled (860, 232) with delta (0, 0)
Screenshot: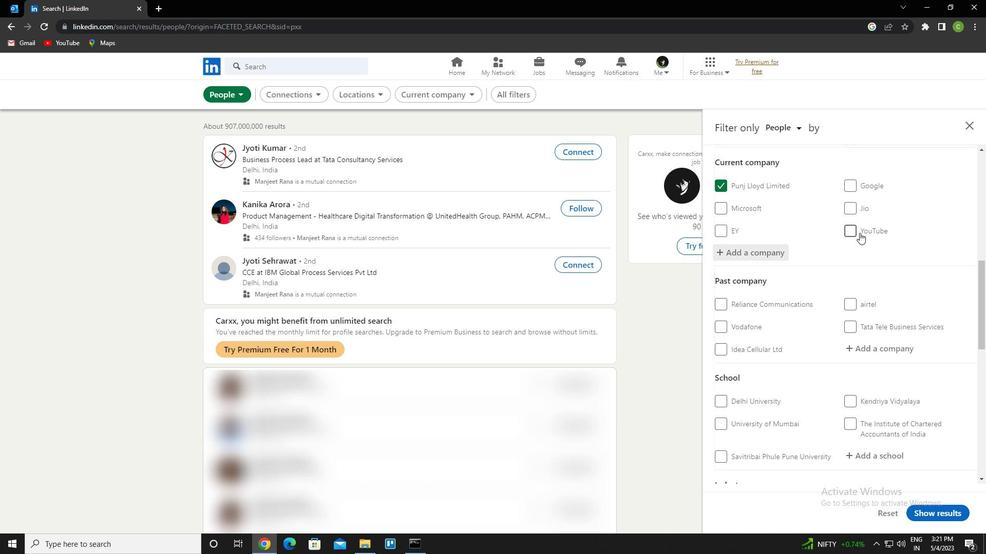 
Action: Mouse moved to (856, 223)
Screenshot: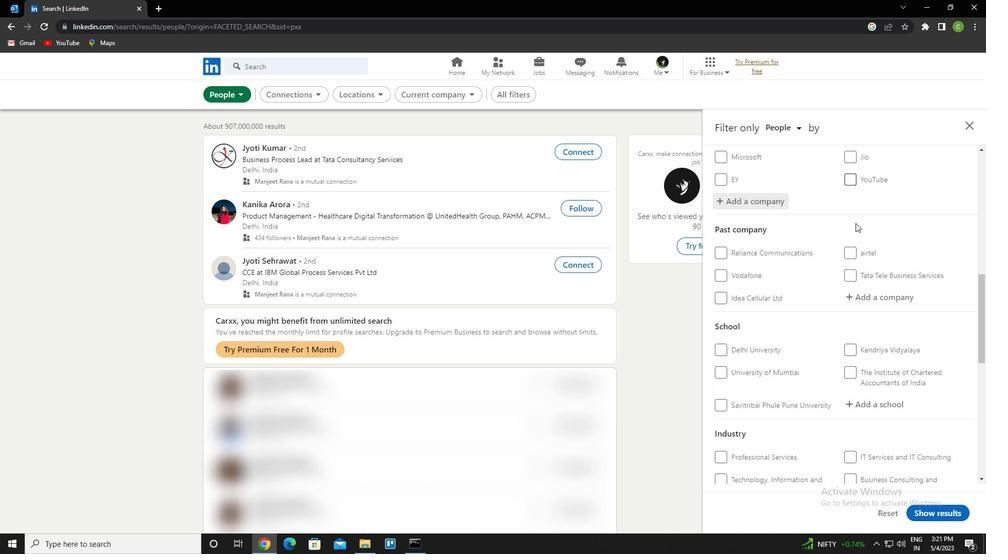 
Action: Mouse scrolled (856, 222) with delta (0, 0)
Screenshot: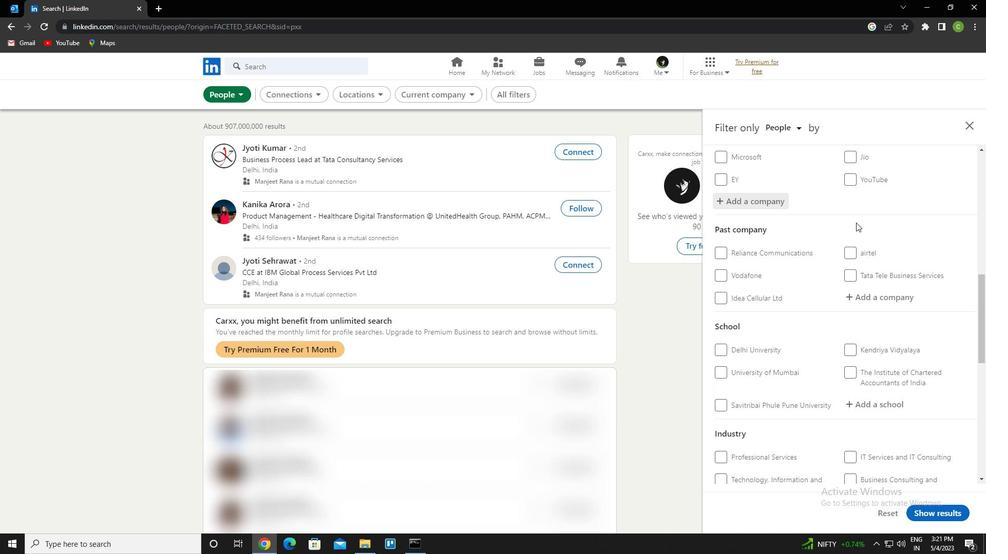 
Action: Mouse scrolled (856, 222) with delta (0, 0)
Screenshot: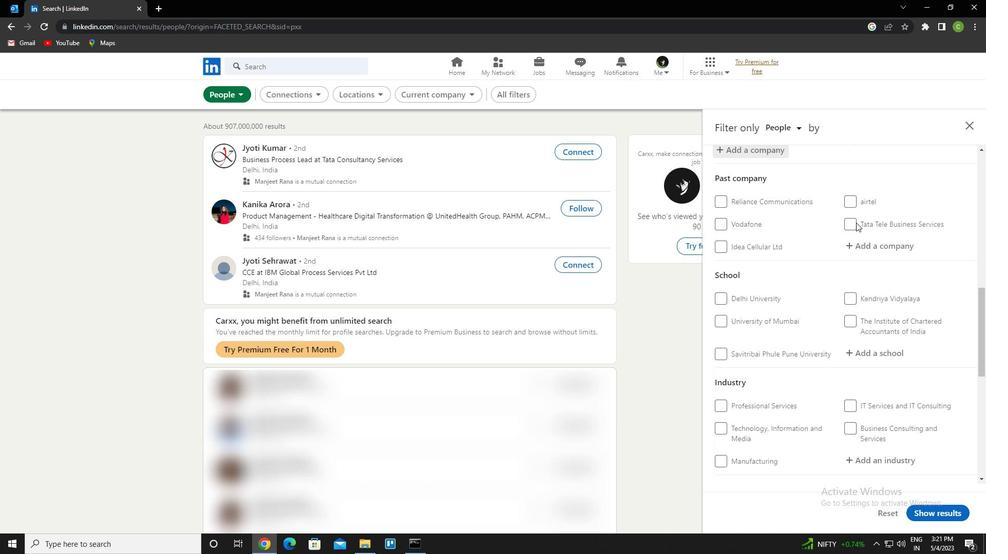 
Action: Mouse moved to (875, 296)
Screenshot: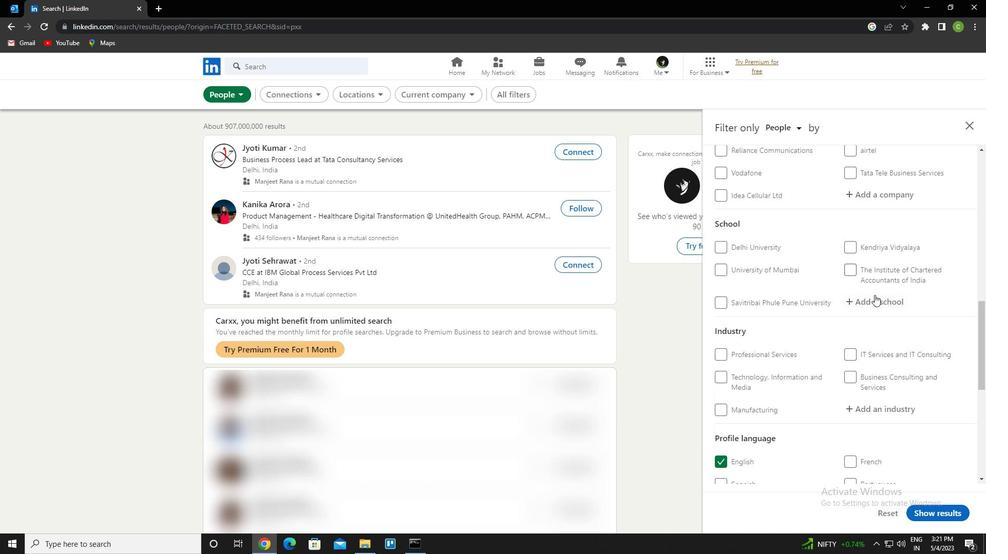 
Action: Mouse pressed left at (875, 296)
Screenshot: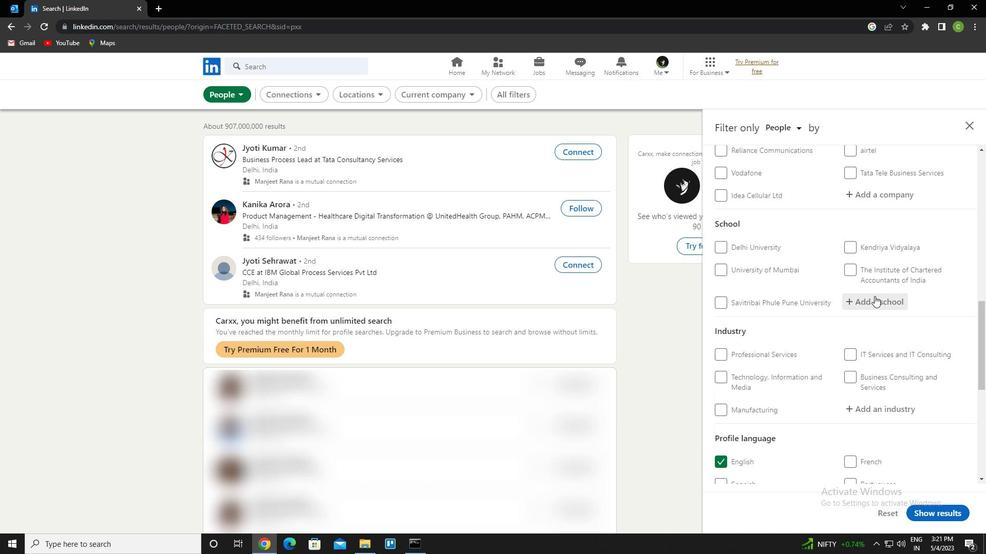 
Action: Mouse moved to (873, 296)
Screenshot: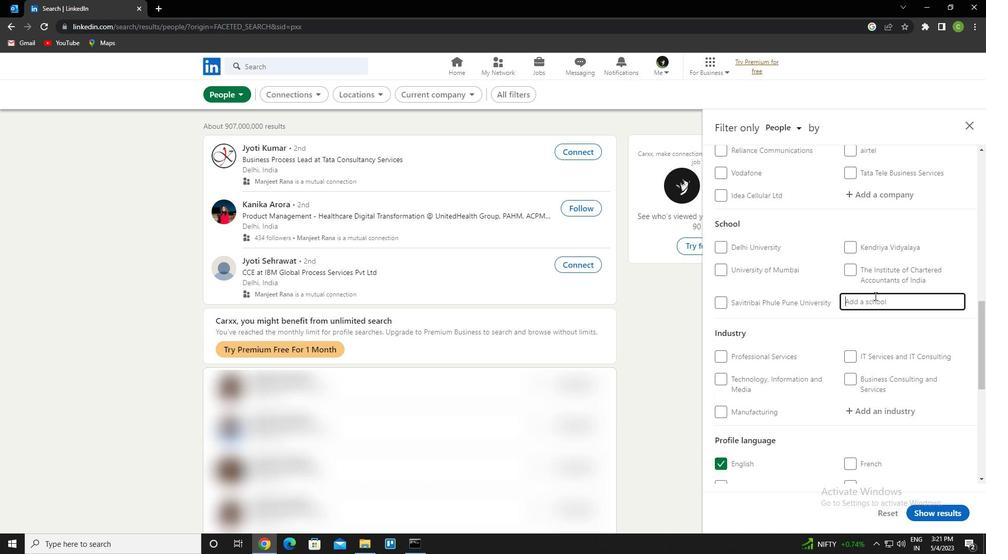 
Action: Key pressed <Key.caps_lock>v<Key.caps_lock>ignan<Key.space>university<Key.down><Key.enter>
Screenshot: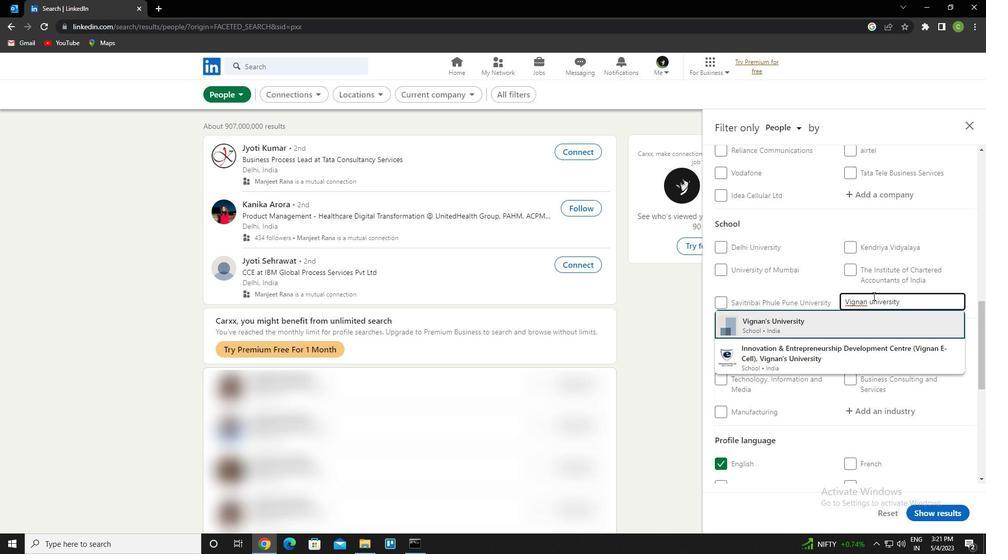 
Action: Mouse moved to (863, 312)
Screenshot: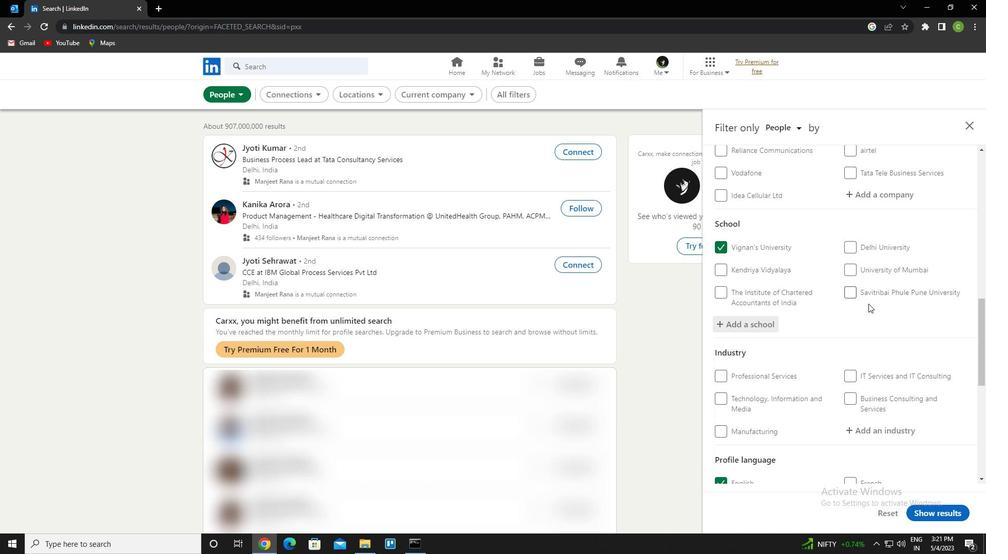 
Action: Mouse scrolled (863, 311) with delta (0, 0)
Screenshot: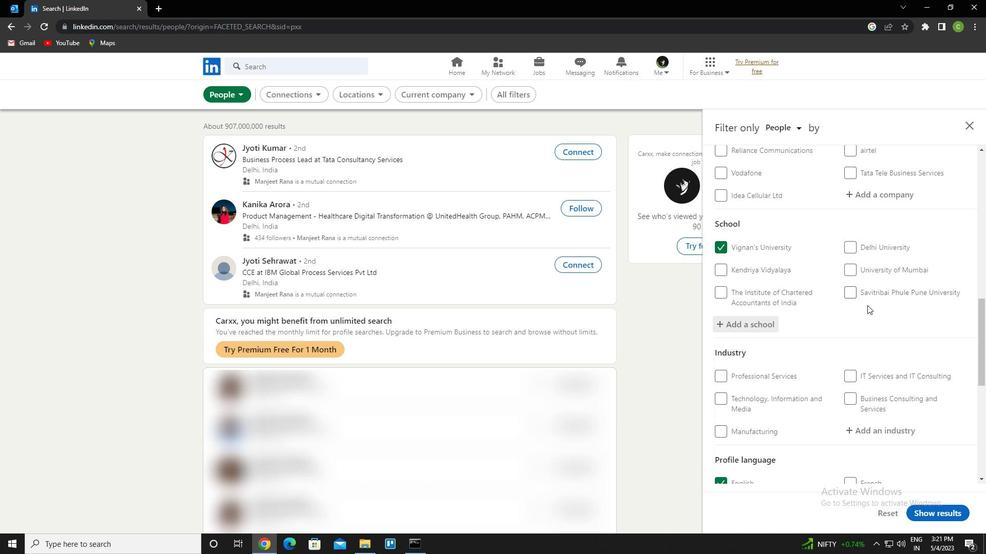 
Action: Mouse moved to (877, 374)
Screenshot: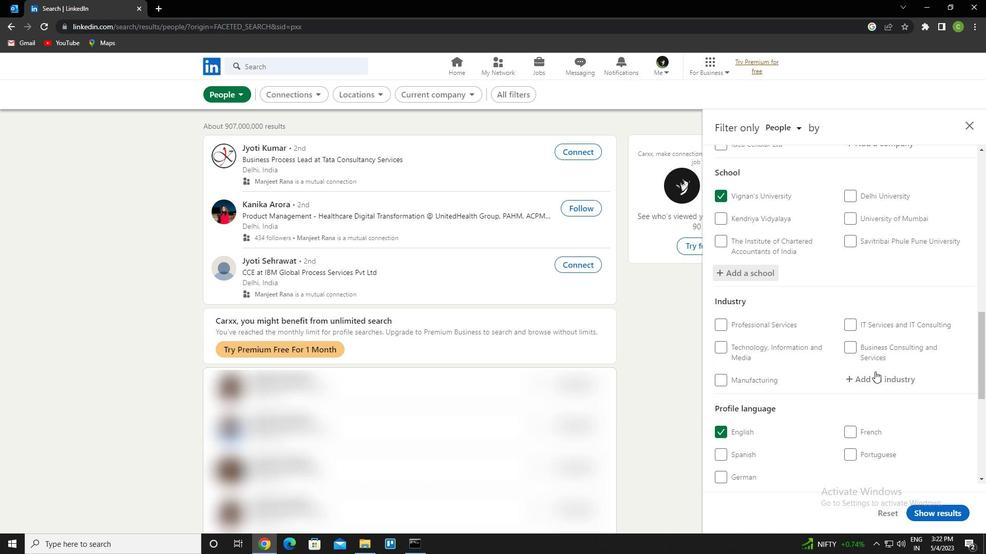 
Action: Mouse pressed left at (877, 374)
Screenshot: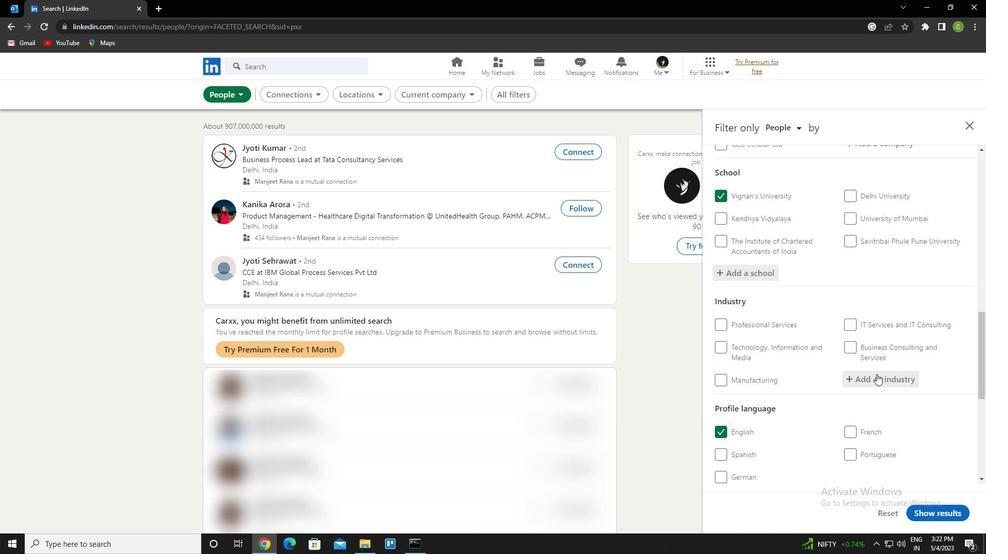 
Action: Mouse moved to (875, 373)
Screenshot: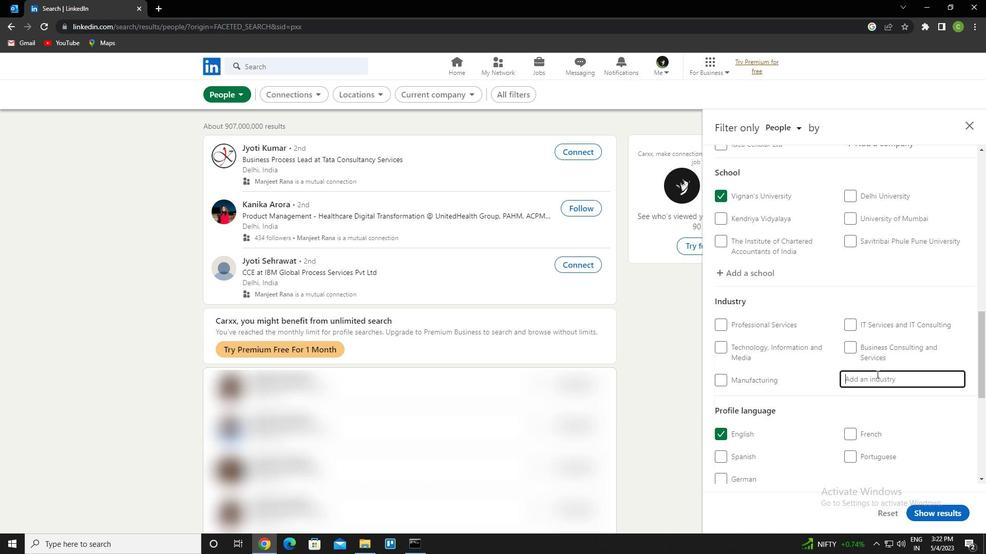 
Action: Key pressed <Key.caps_lock>z<Key.caps_lock>oos<Key.down><Key.down><Key.enter>
Screenshot: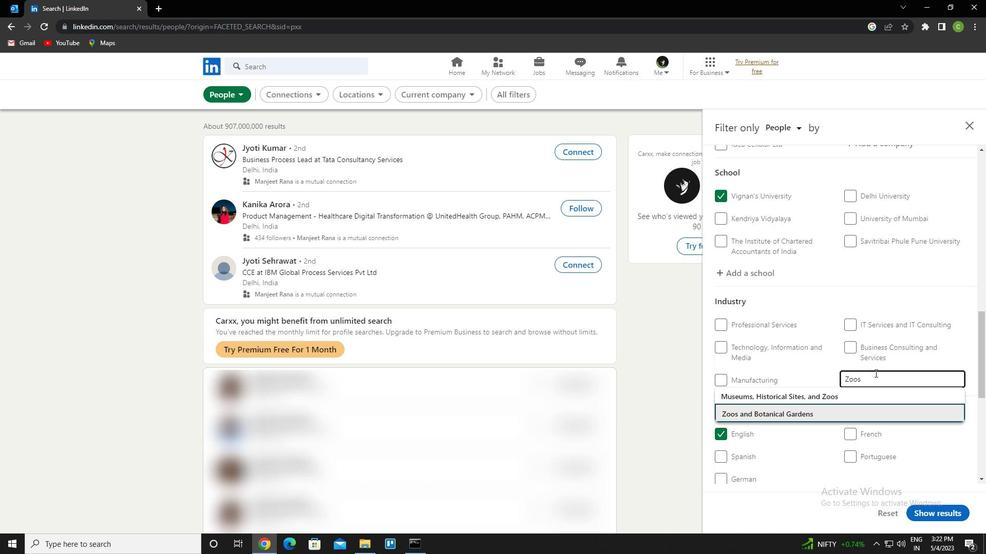 
Action: Mouse moved to (879, 327)
Screenshot: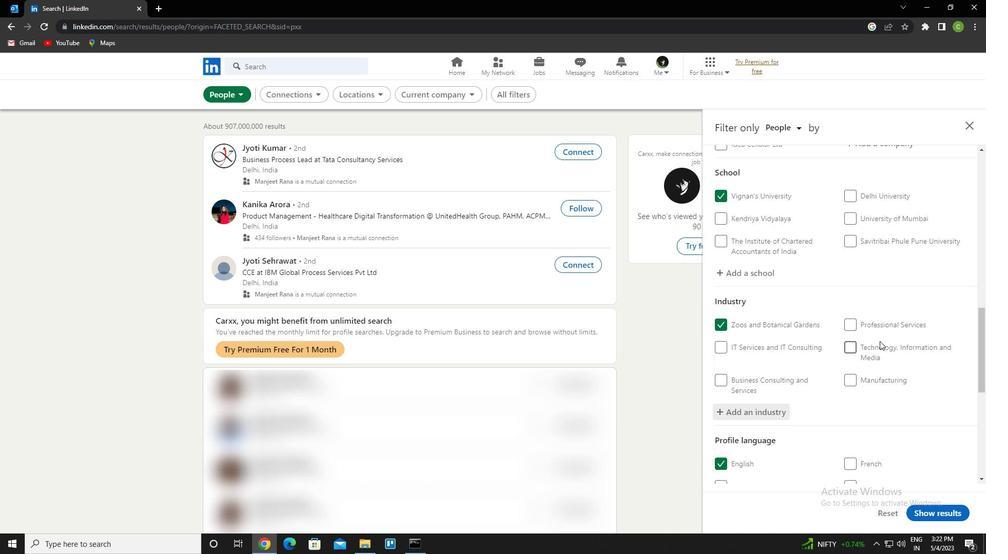
Action: Mouse scrolled (879, 327) with delta (0, 0)
Screenshot: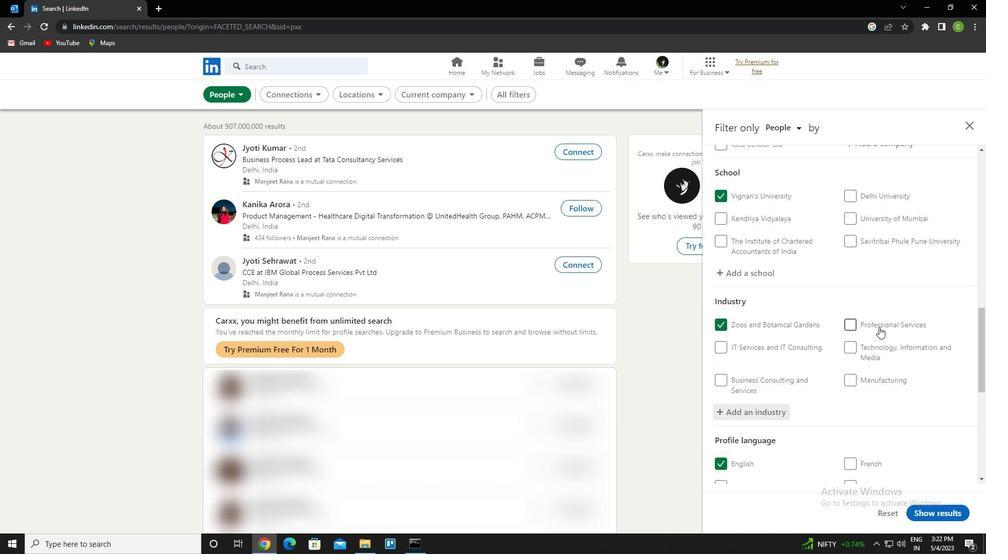 
Action: Mouse scrolled (879, 327) with delta (0, 0)
Screenshot: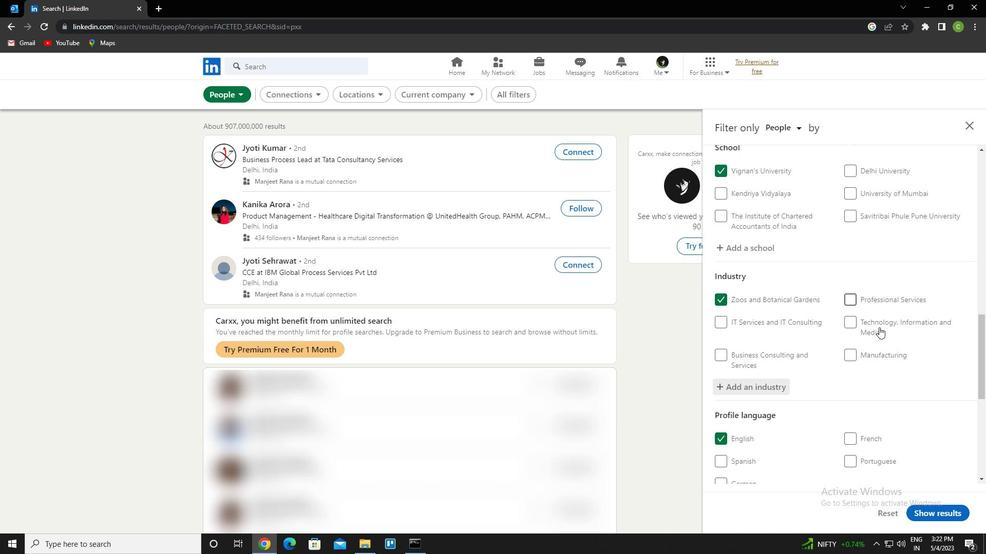 
Action: Mouse scrolled (879, 327) with delta (0, 0)
Screenshot: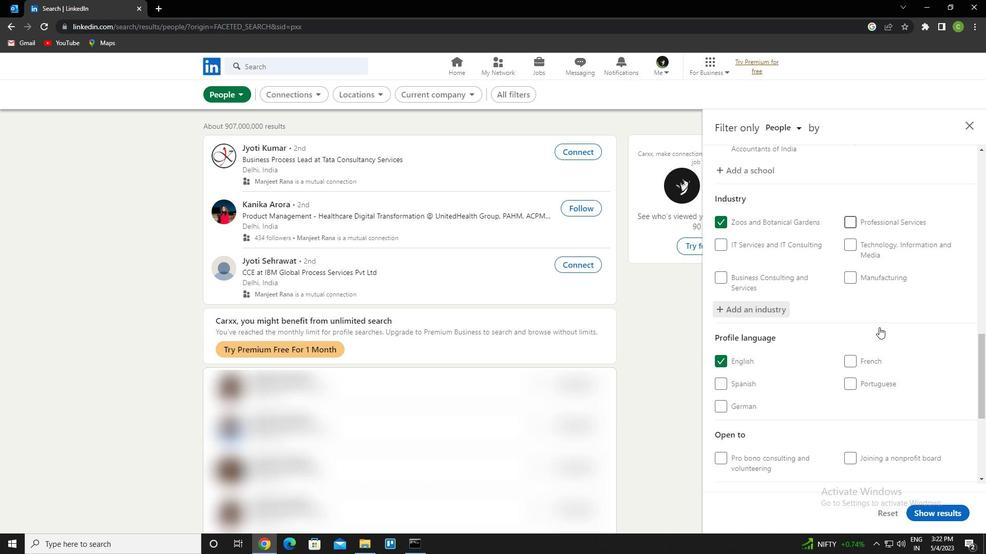 
Action: Mouse scrolled (879, 327) with delta (0, 0)
Screenshot: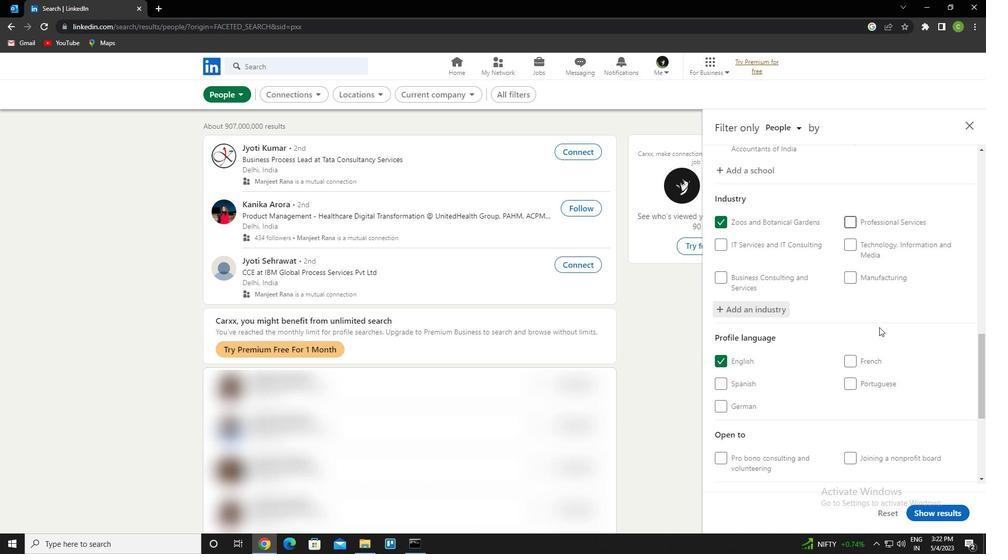 
Action: Mouse scrolled (879, 327) with delta (0, 0)
Screenshot: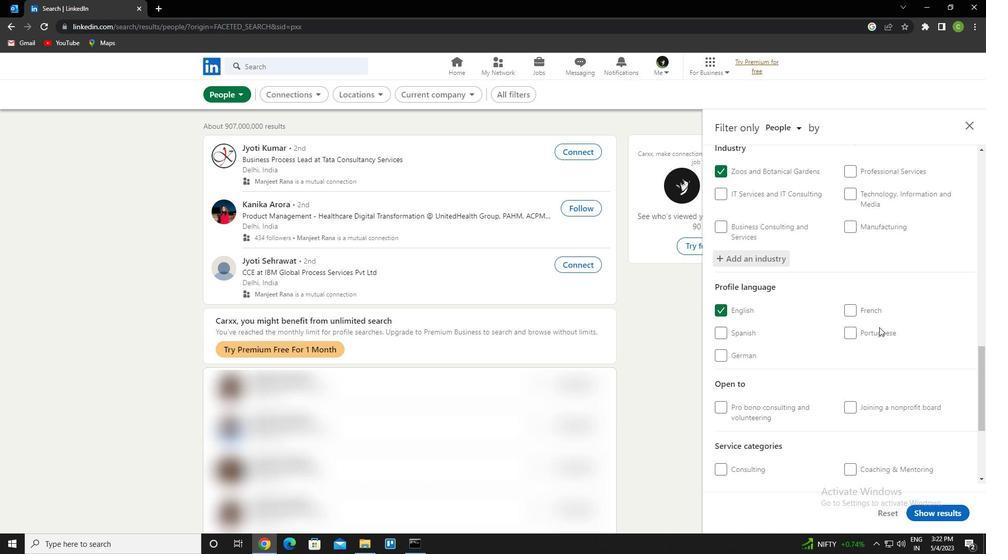 
Action: Mouse scrolled (879, 327) with delta (0, 0)
Screenshot: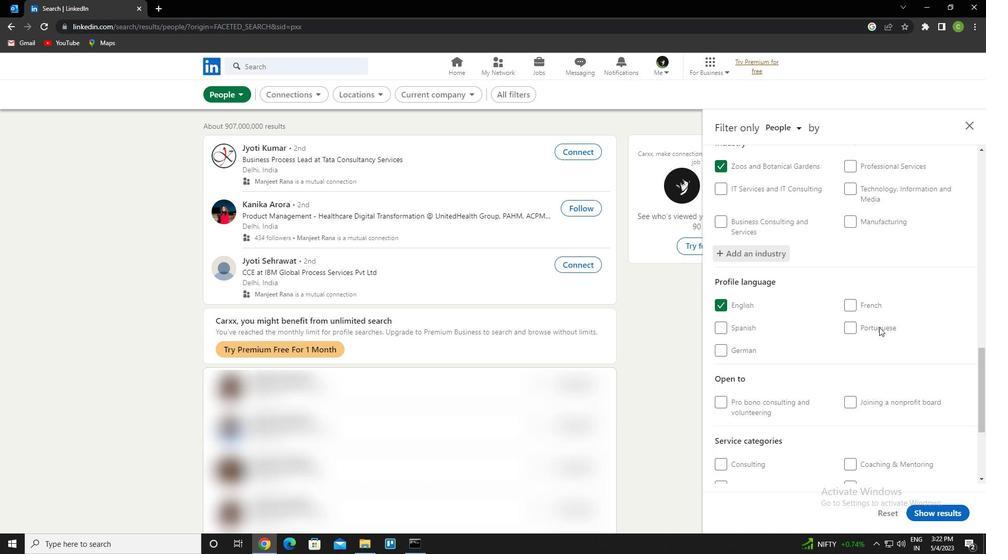 
Action: Mouse scrolled (879, 327) with delta (0, 0)
Screenshot: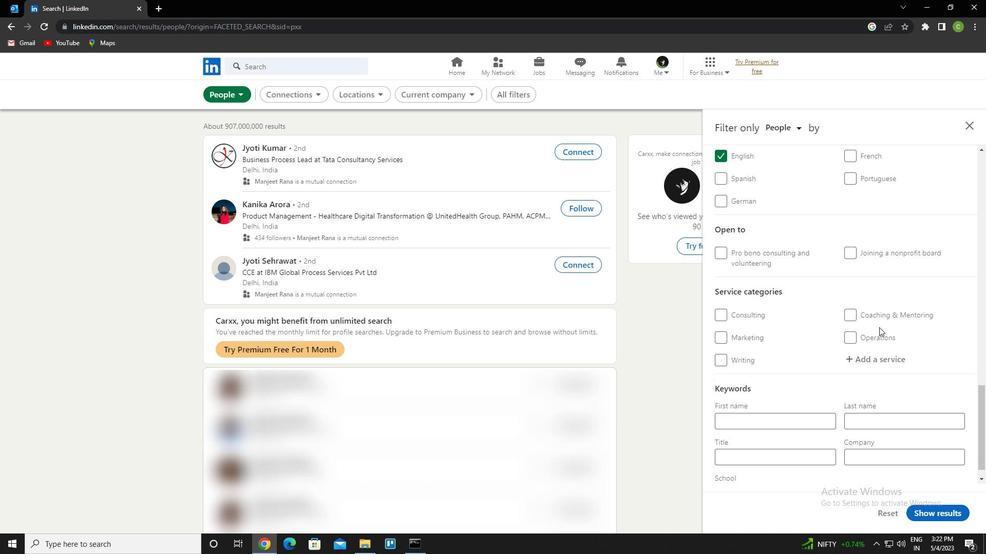 
Action: Mouse moved to (879, 339)
Screenshot: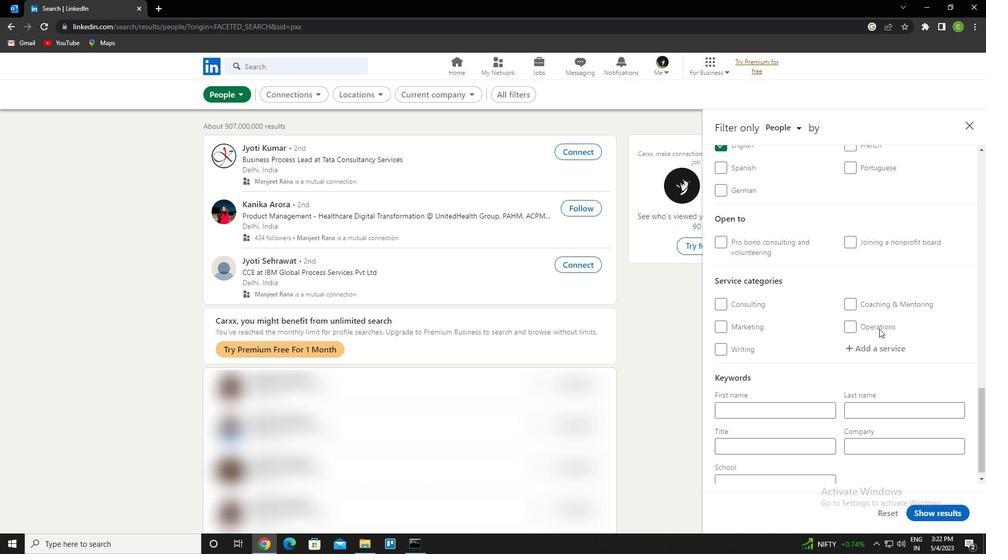 
Action: Mouse pressed left at (879, 339)
Screenshot: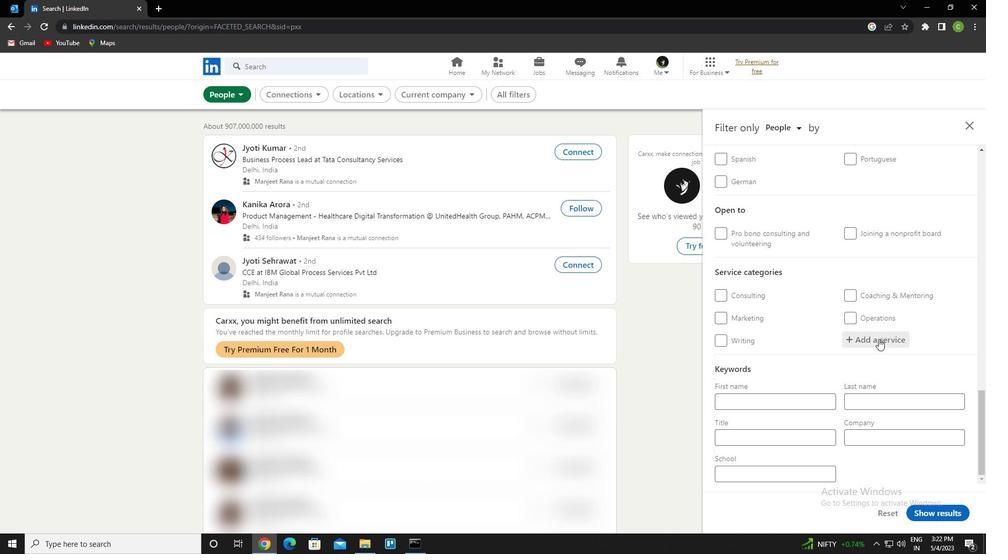 
Action: Key pressed <Key.caps_lock>n<Key.caps_lock>ature<Key.space><Key.down><Key.enter>
Screenshot: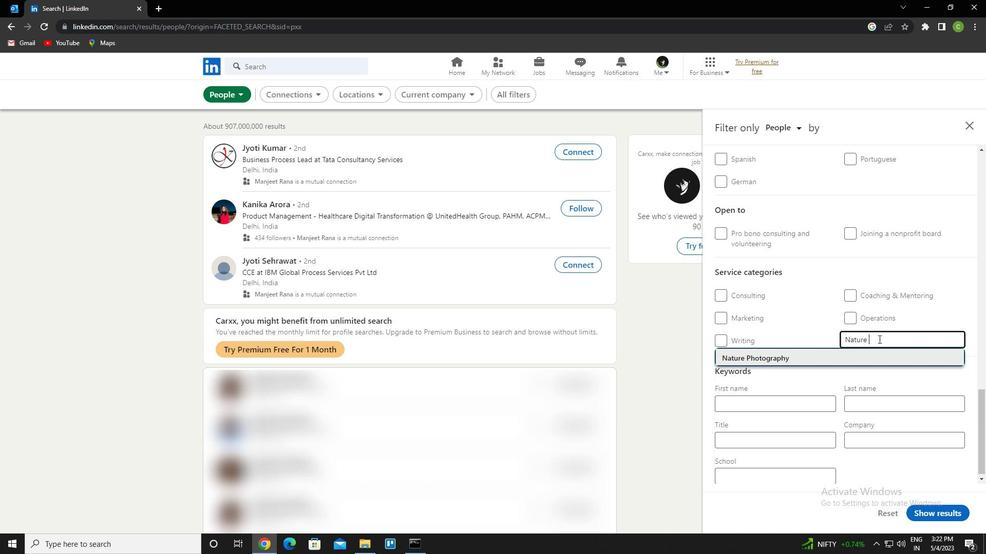 
Action: Mouse moved to (871, 337)
Screenshot: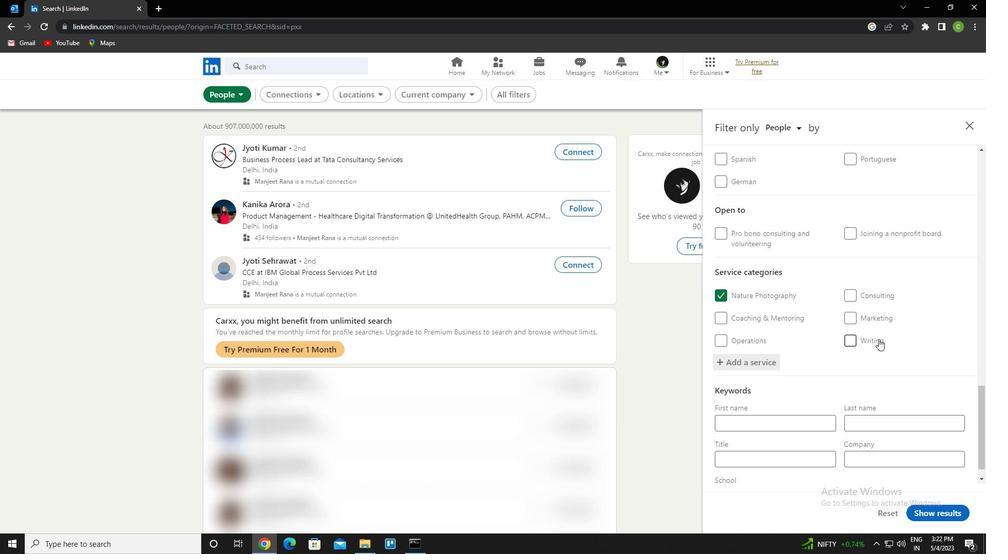 
Action: Mouse scrolled (871, 336) with delta (0, 0)
Screenshot: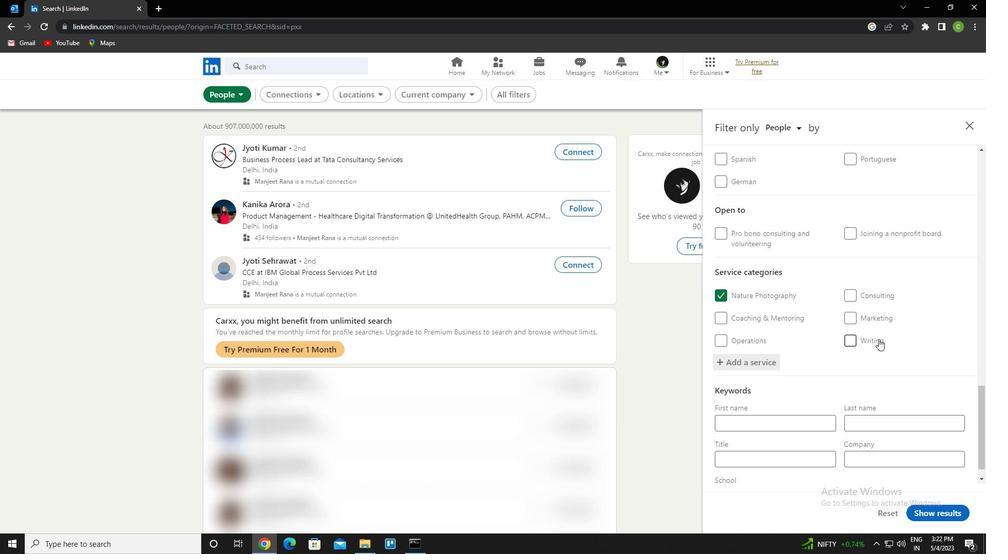 
Action: Mouse scrolled (871, 336) with delta (0, 0)
Screenshot: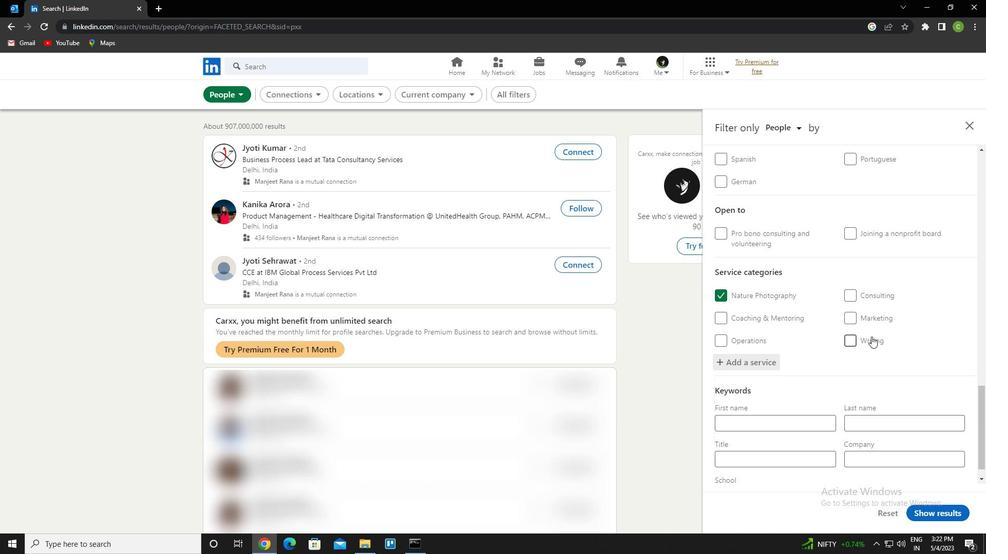 
Action: Mouse scrolled (871, 336) with delta (0, 0)
Screenshot: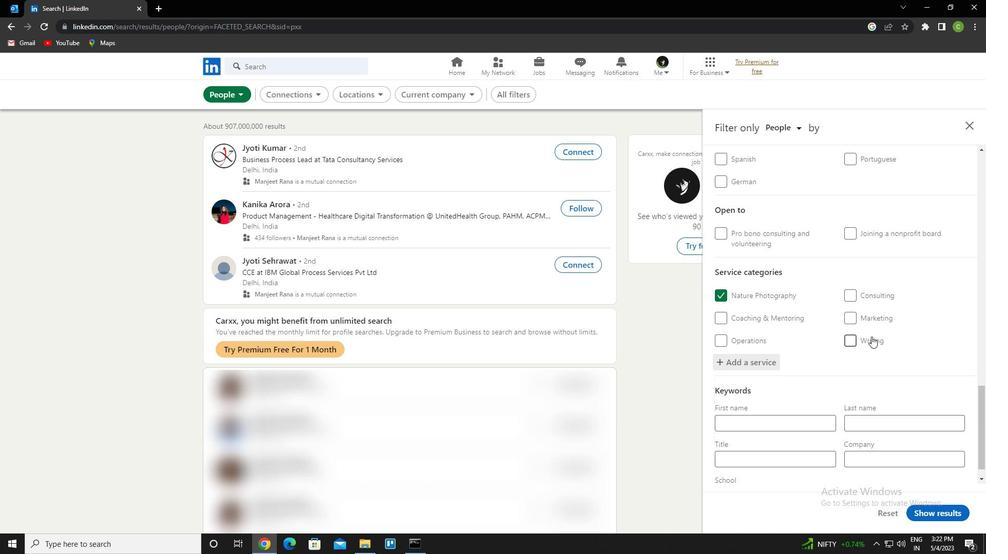 
Action: Mouse scrolled (871, 336) with delta (0, 0)
Screenshot: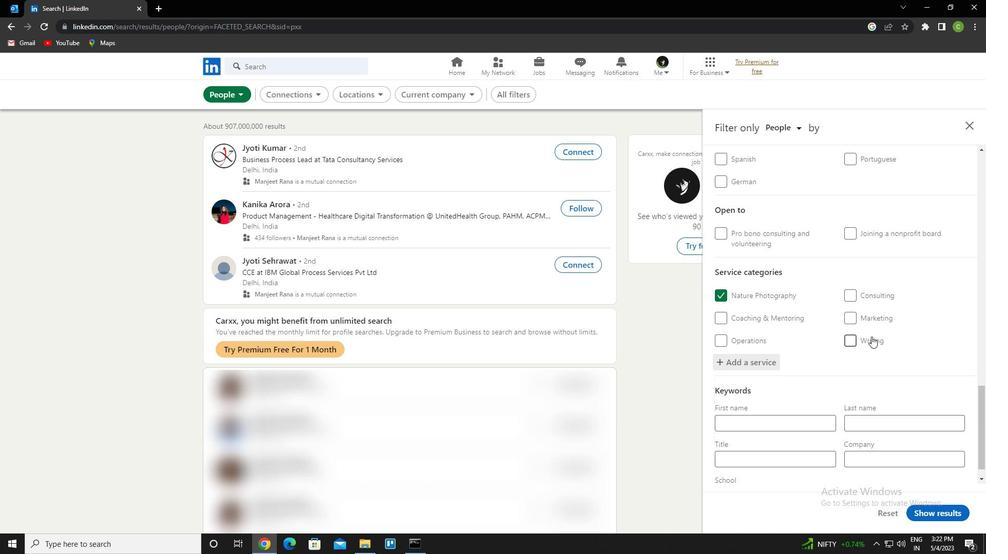 
Action: Mouse scrolled (871, 336) with delta (0, 0)
Screenshot: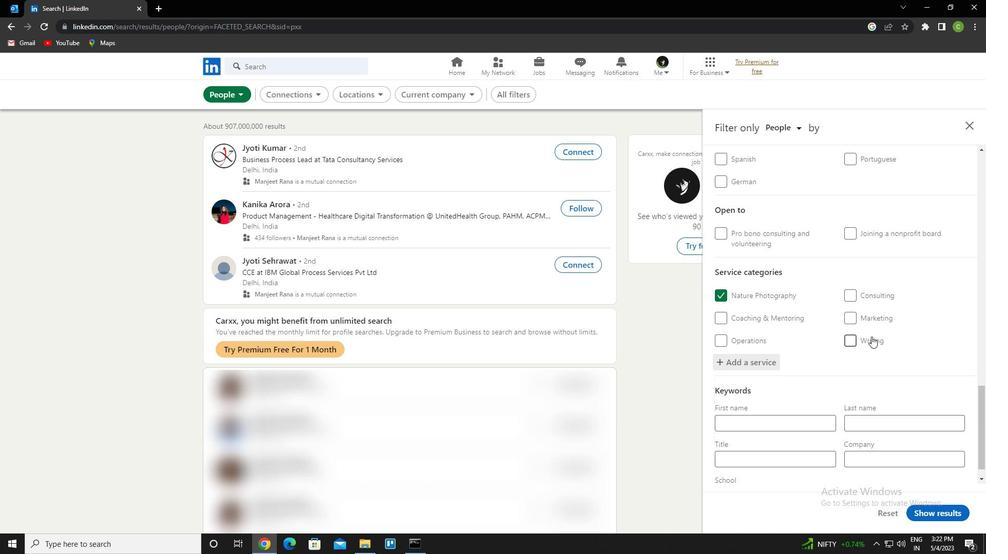 
Action: Mouse moved to (777, 433)
Screenshot: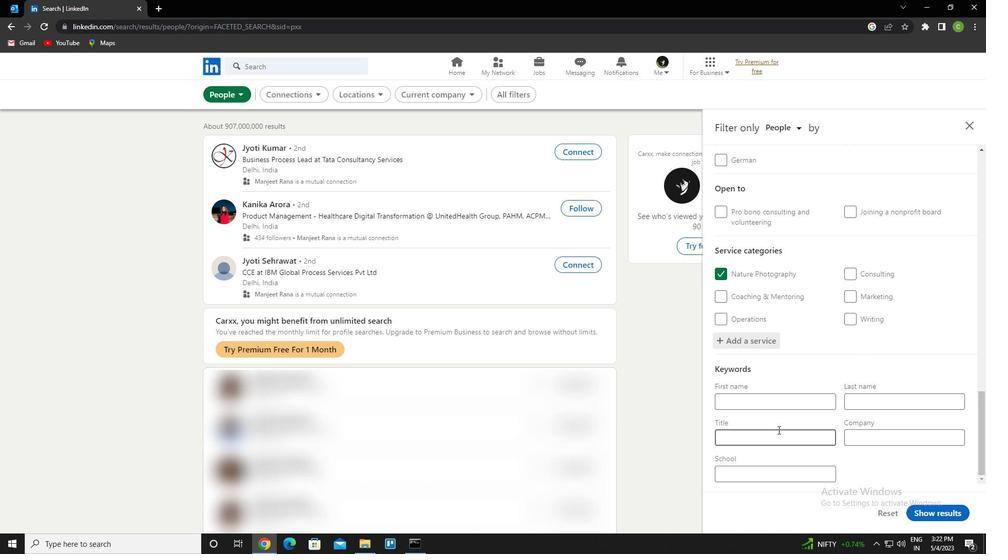
Action: Mouse pressed left at (777, 433)
Screenshot: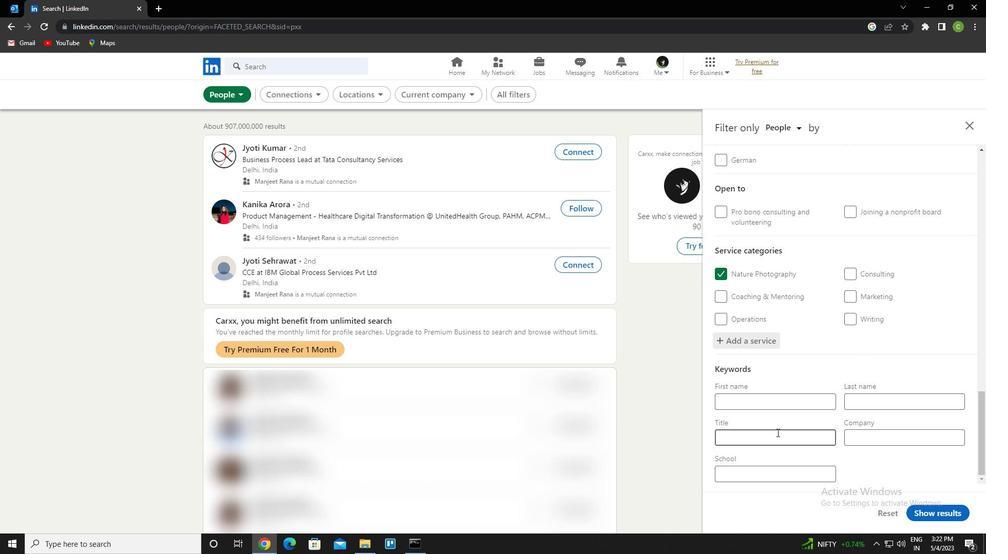 
Action: Key pressed <Key.caps_lock>m<Key.caps_lock>otion<Key.space><Key.caps_lock>p<Key.caps_lock>icture<Key.space><Key.caps_lock>d<Key.caps_lock>irector
Screenshot: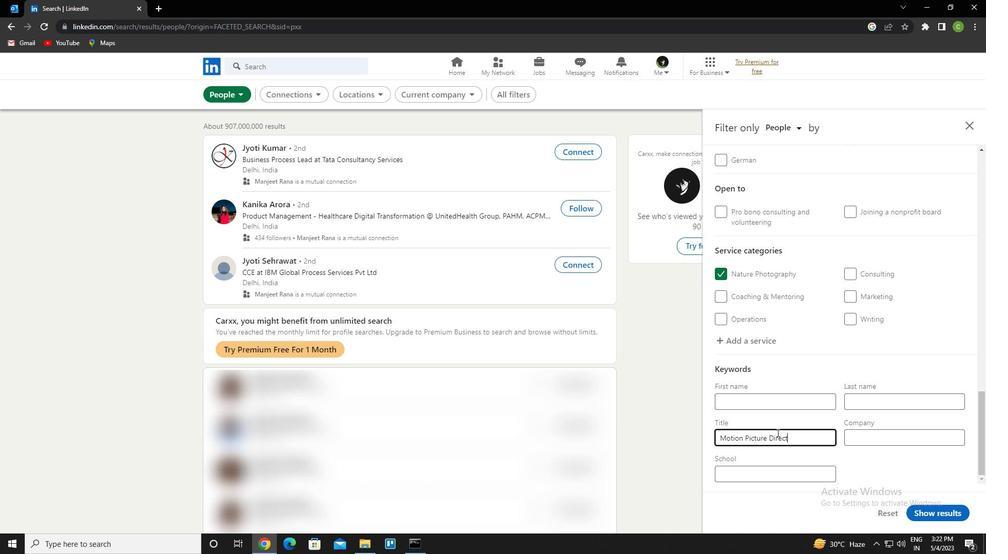 
Action: Mouse moved to (935, 511)
Screenshot: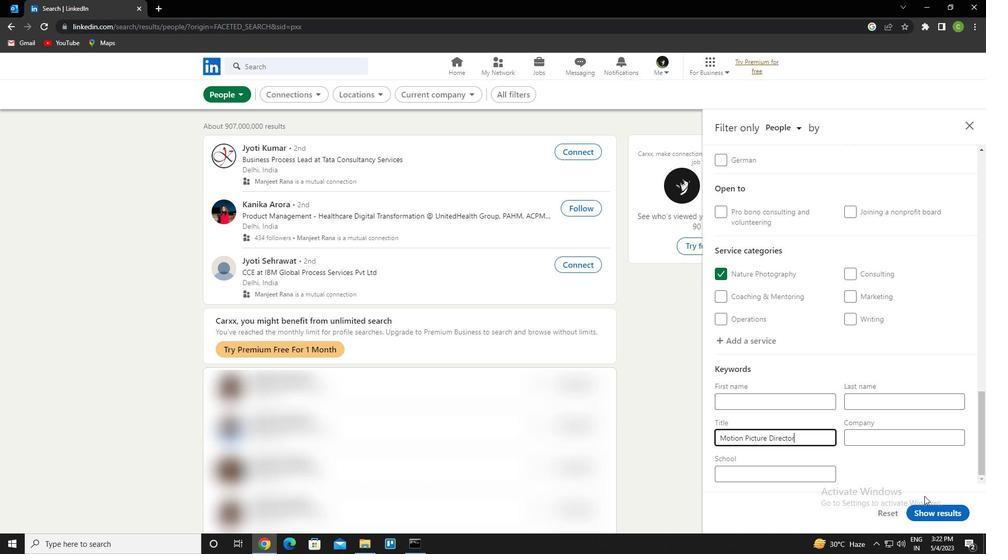 
Action: Mouse pressed left at (935, 511)
Screenshot: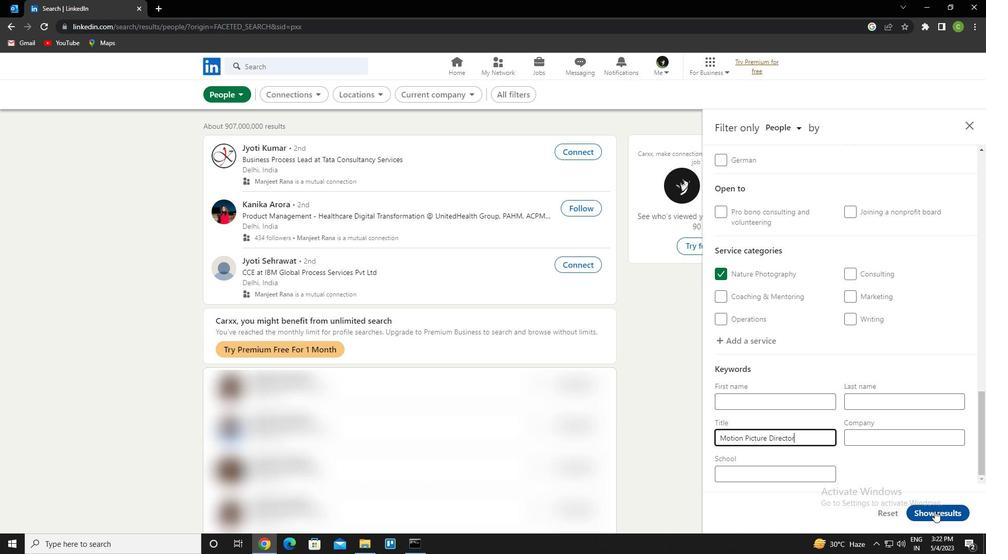 
Action: Mouse moved to (923, 476)
Screenshot: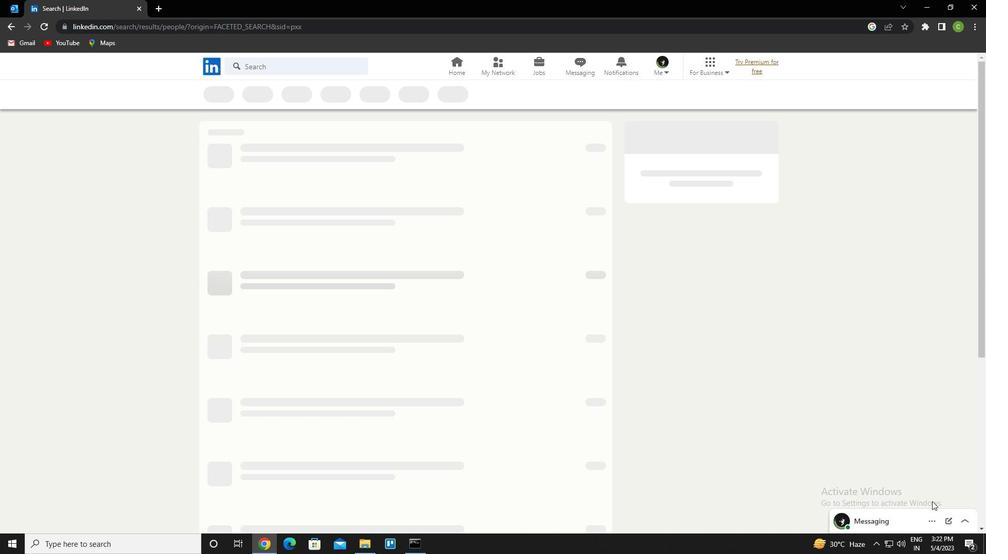 
